 Task: Send an email with the signature Alan Parker with the subject 'Follow up on our last conversation' and the message 'Could you please clarify your request?' from softage.1@softage.net to softage.4@softage.net with an attached document Proposal.doc and move the email from Sent Items to the folder School
Action: Mouse moved to (113, 244)
Screenshot: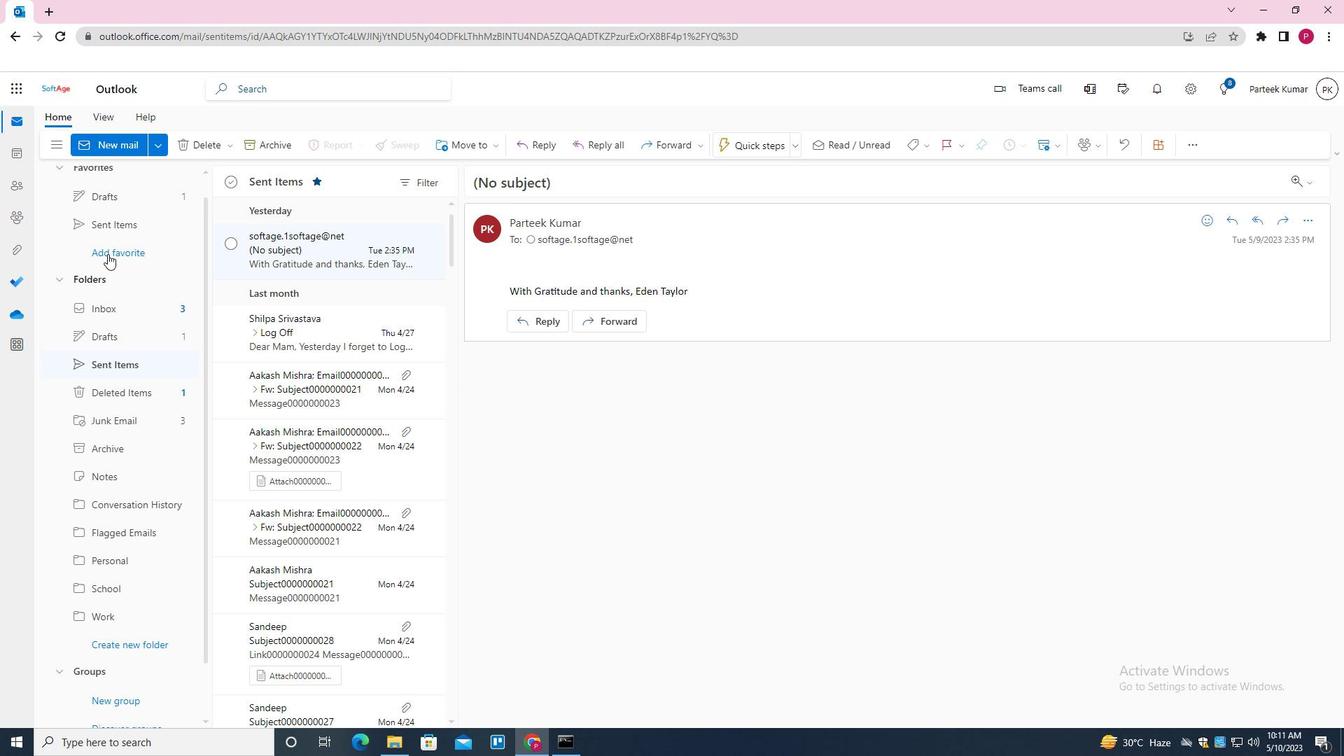 
Action: Mouse scrolled (113, 245) with delta (0, 0)
Screenshot: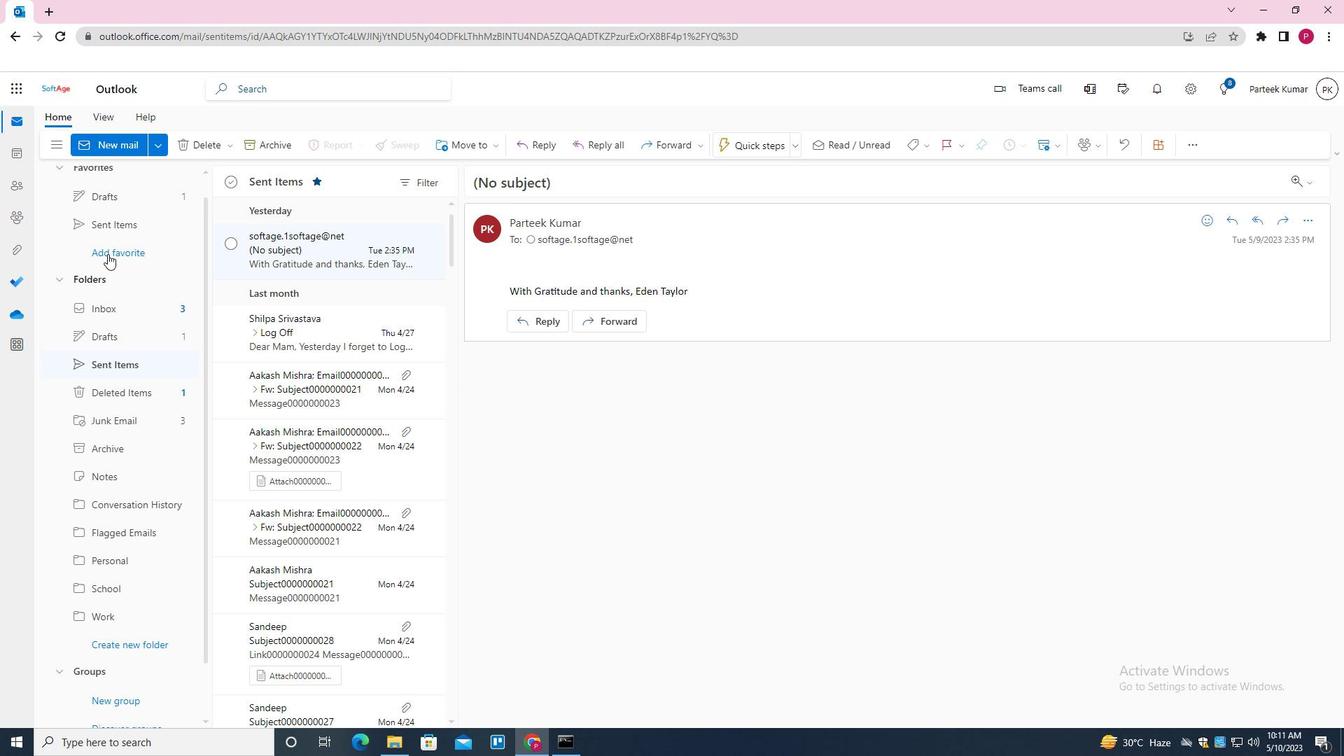 
Action: Mouse moved to (113, 242)
Screenshot: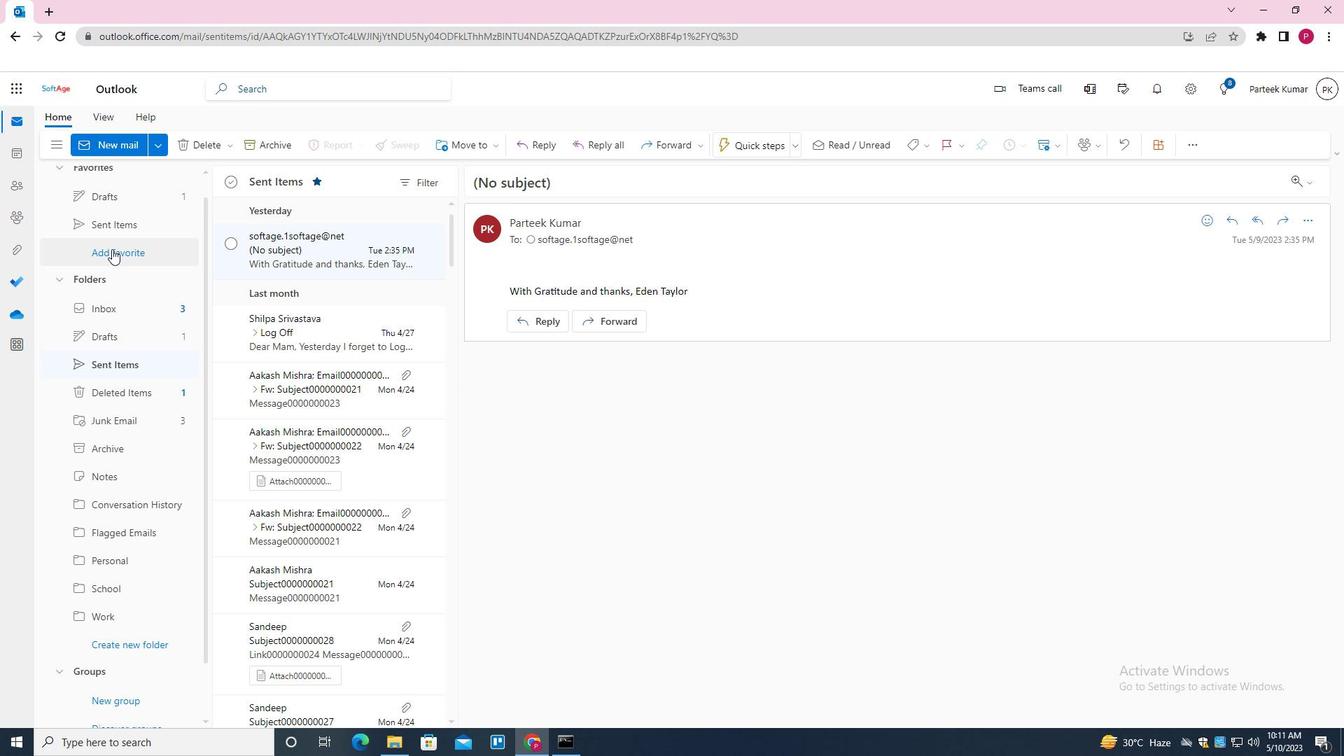 
Action: Mouse scrolled (113, 243) with delta (0, 0)
Screenshot: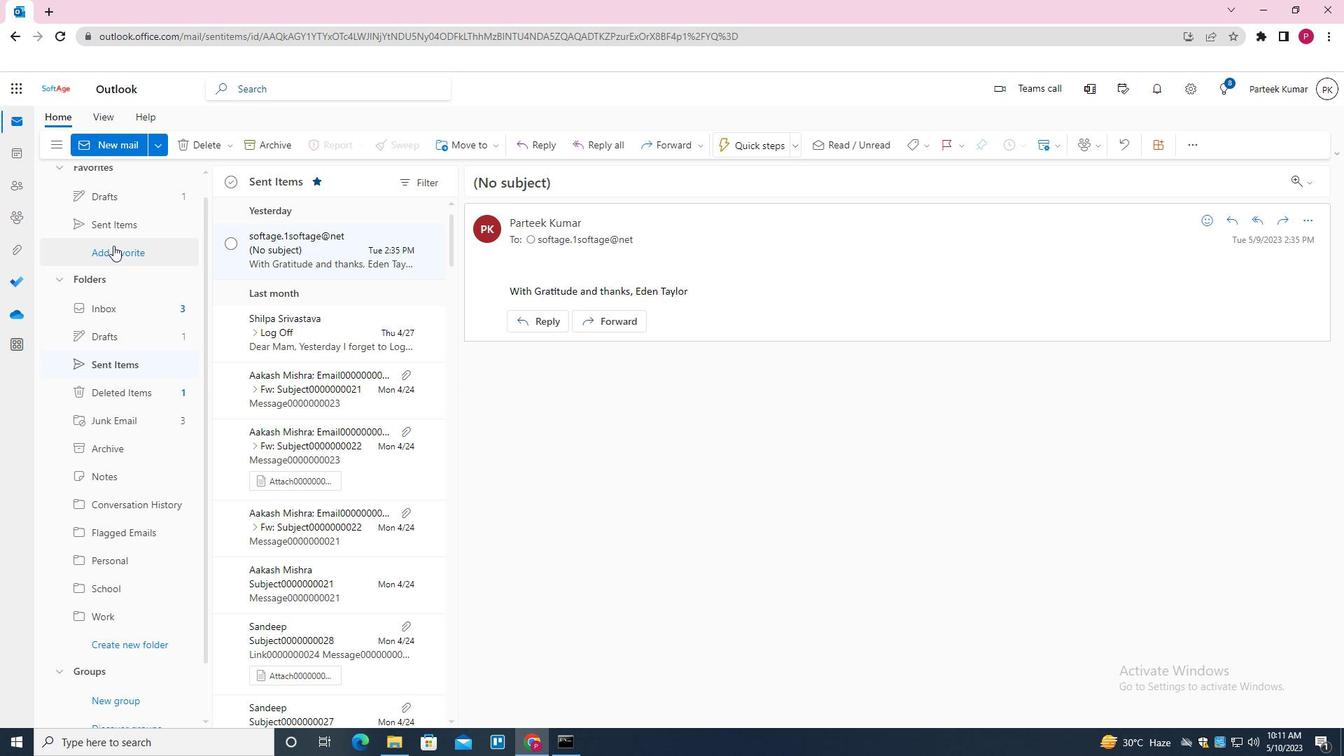
Action: Mouse scrolled (113, 243) with delta (0, 0)
Screenshot: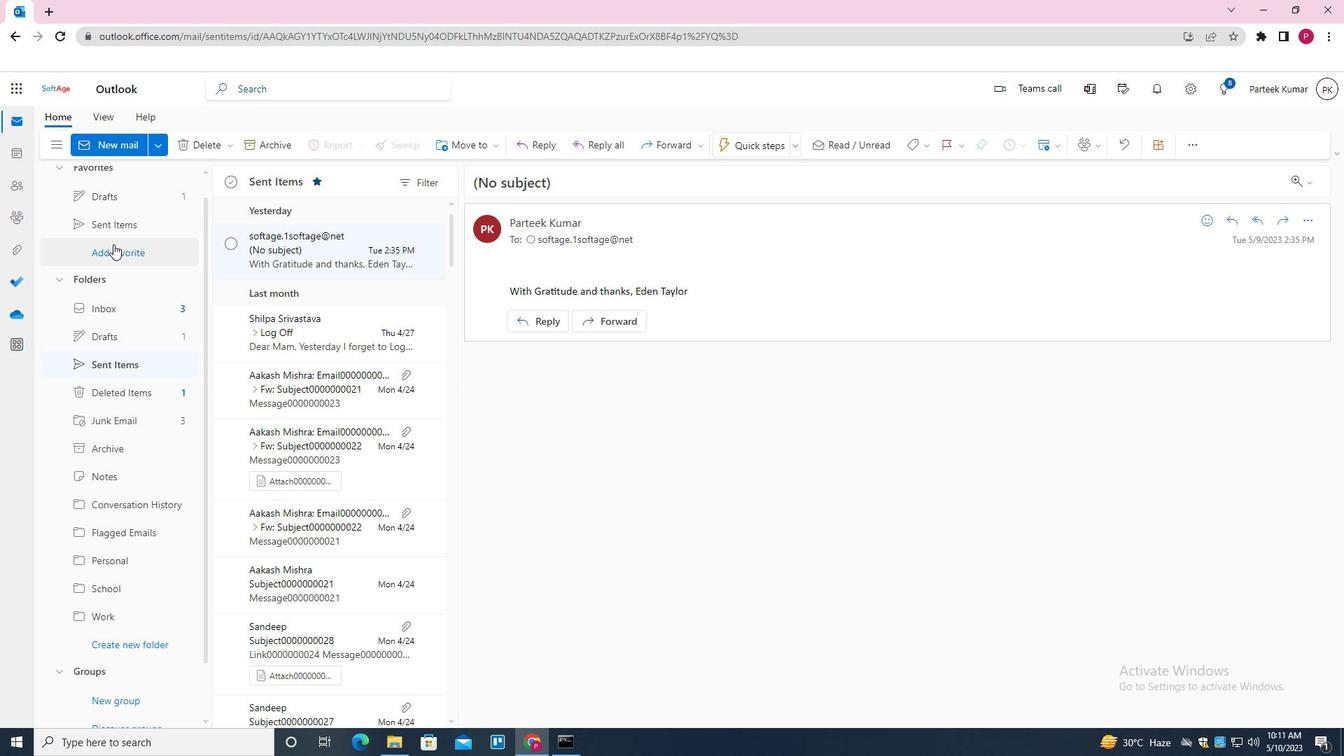 
Action: Mouse scrolled (113, 243) with delta (0, 0)
Screenshot: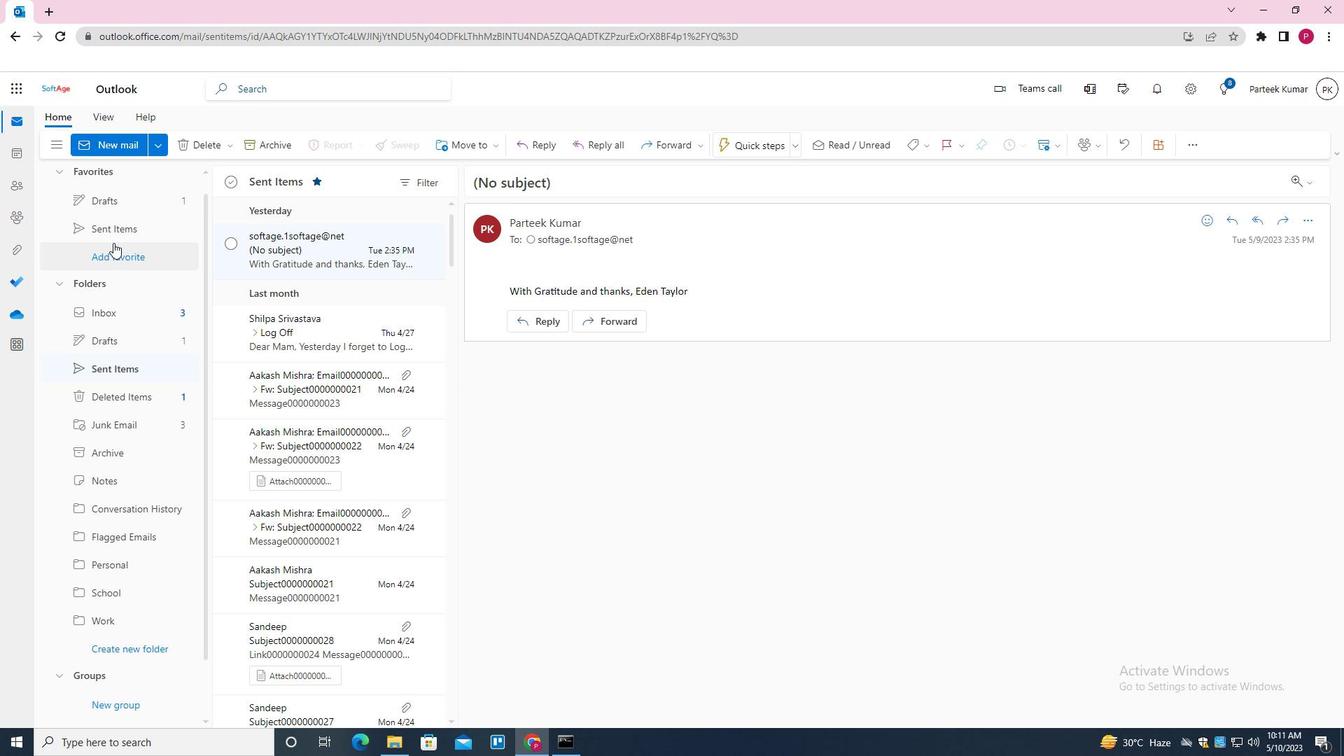 
Action: Mouse scrolled (113, 243) with delta (0, 0)
Screenshot: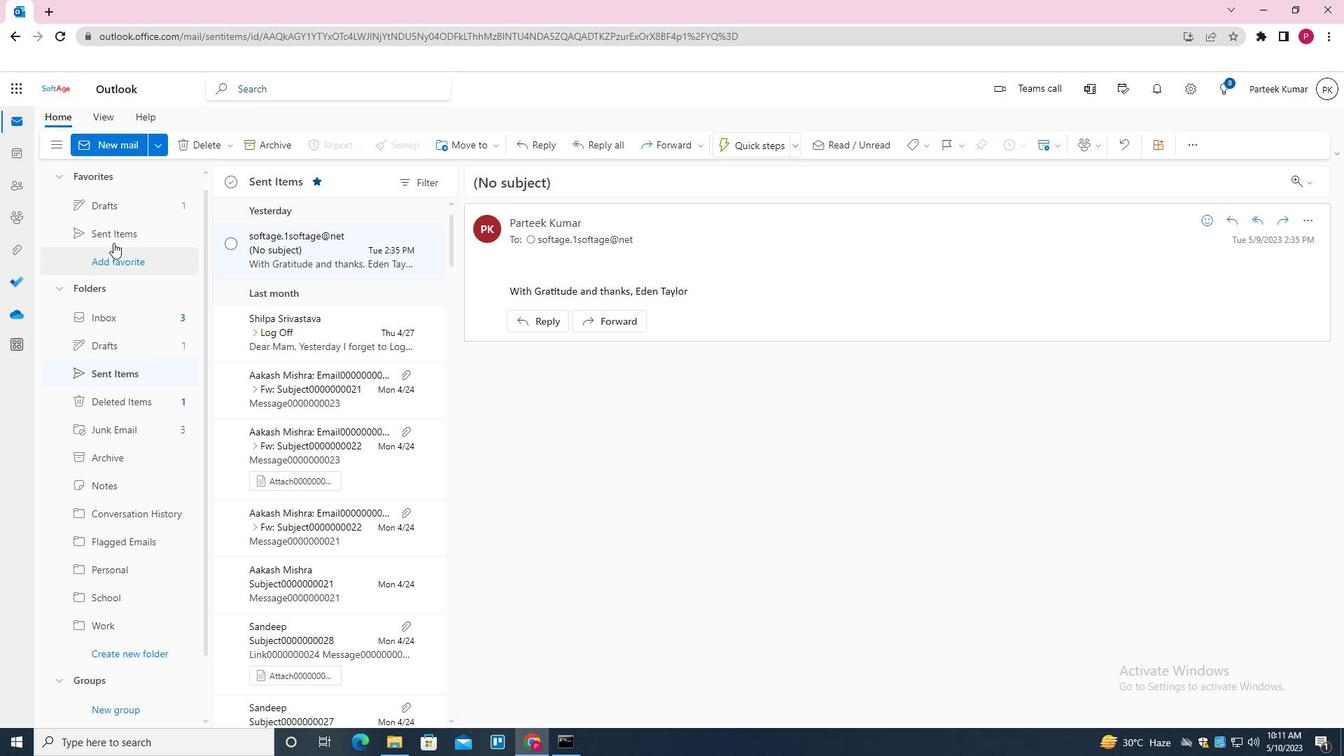 
Action: Mouse moved to (118, 151)
Screenshot: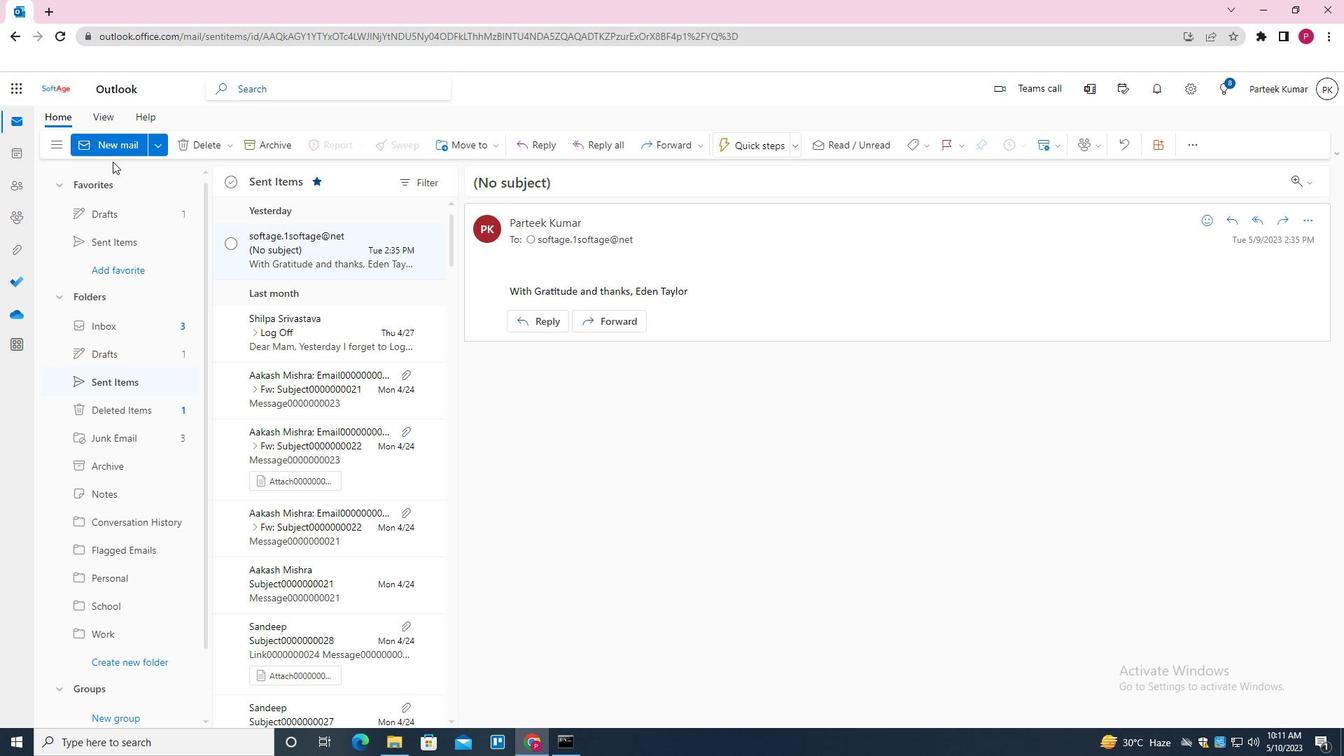 
Action: Mouse pressed left at (118, 151)
Screenshot: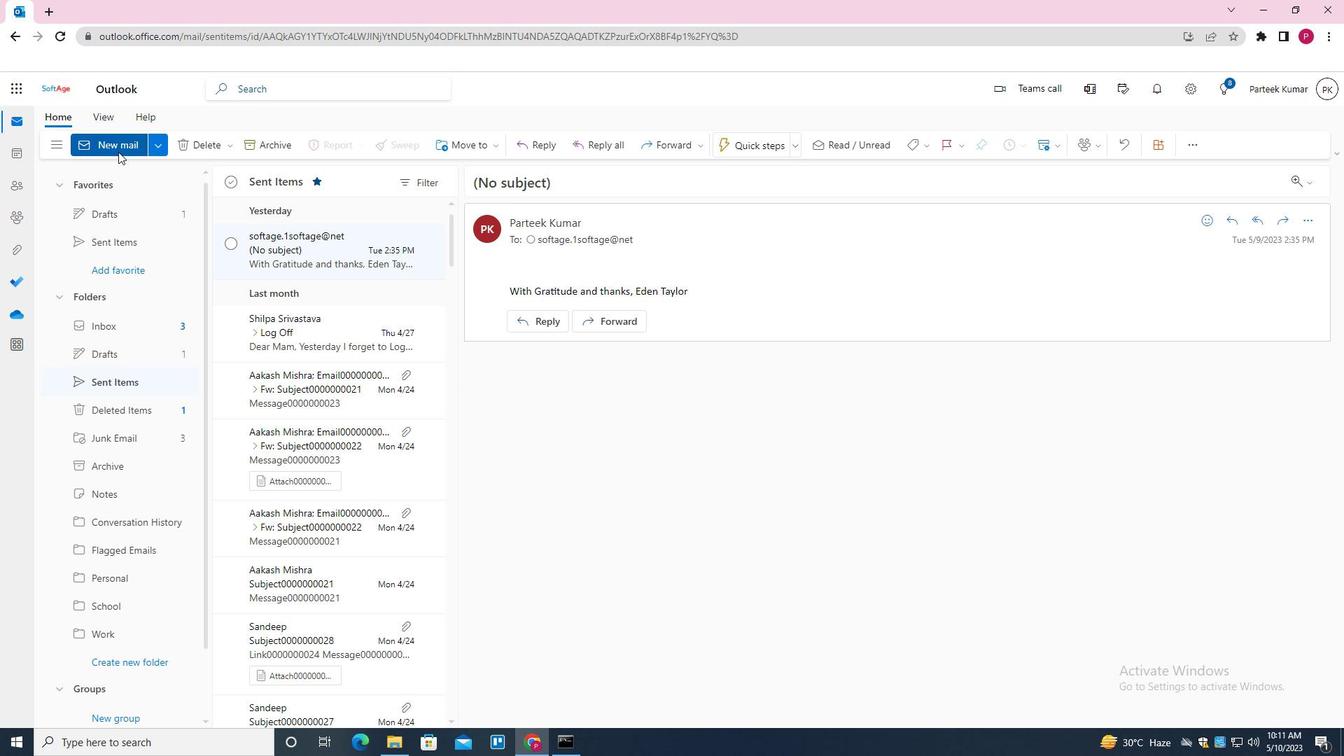 
Action: Mouse moved to (551, 344)
Screenshot: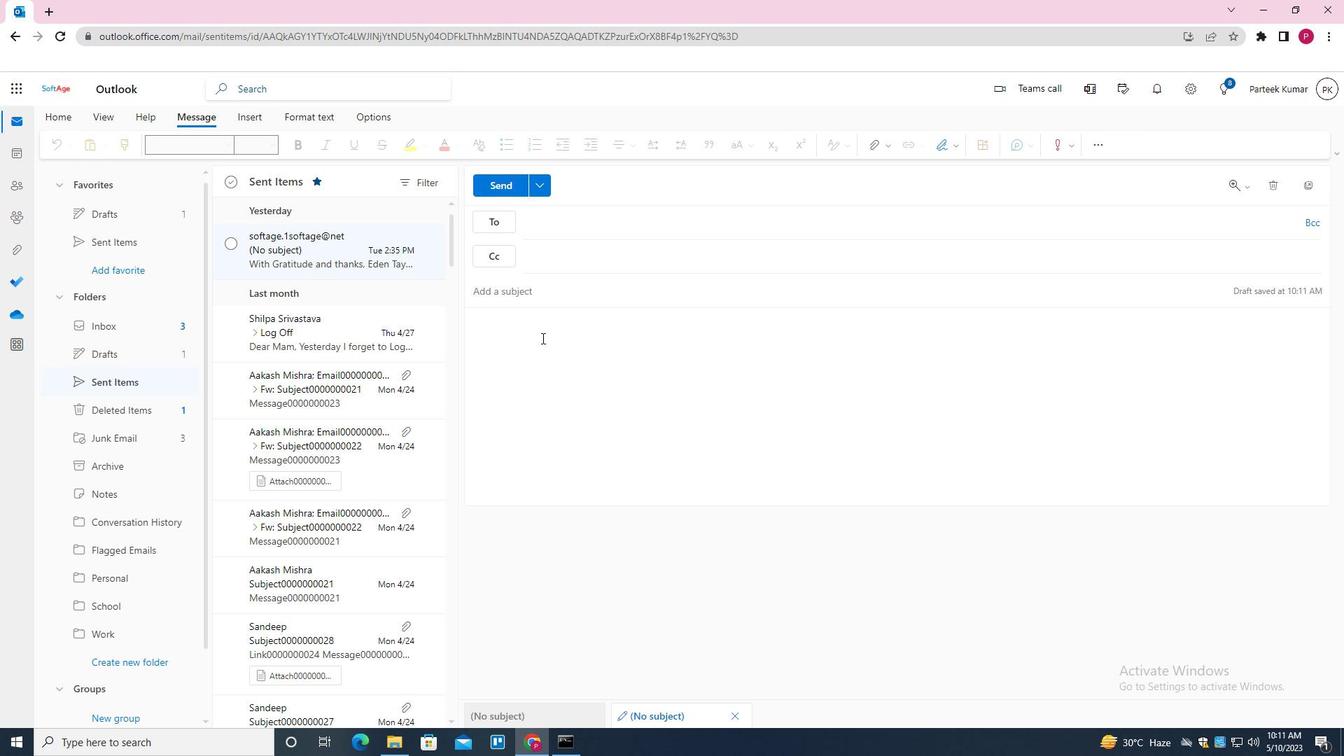 
Action: Mouse pressed left at (551, 344)
Screenshot: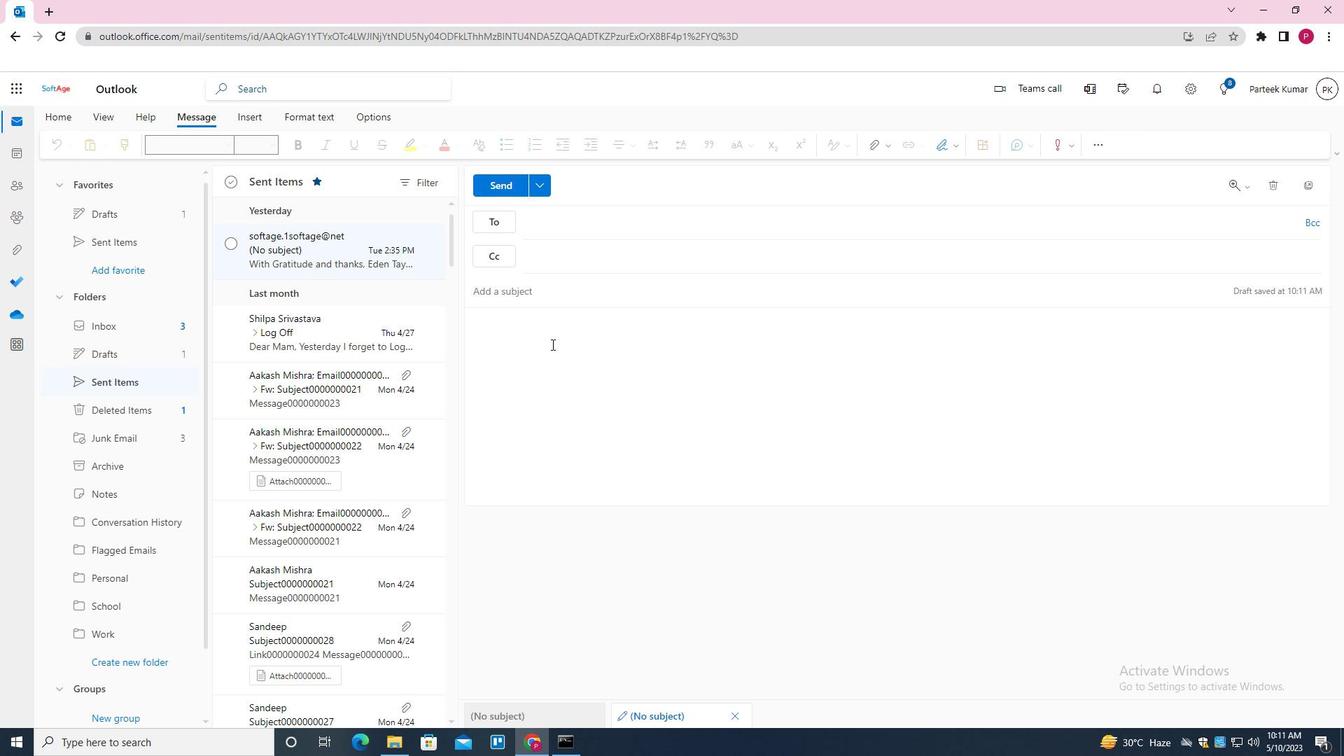 
Action: Mouse moved to (954, 142)
Screenshot: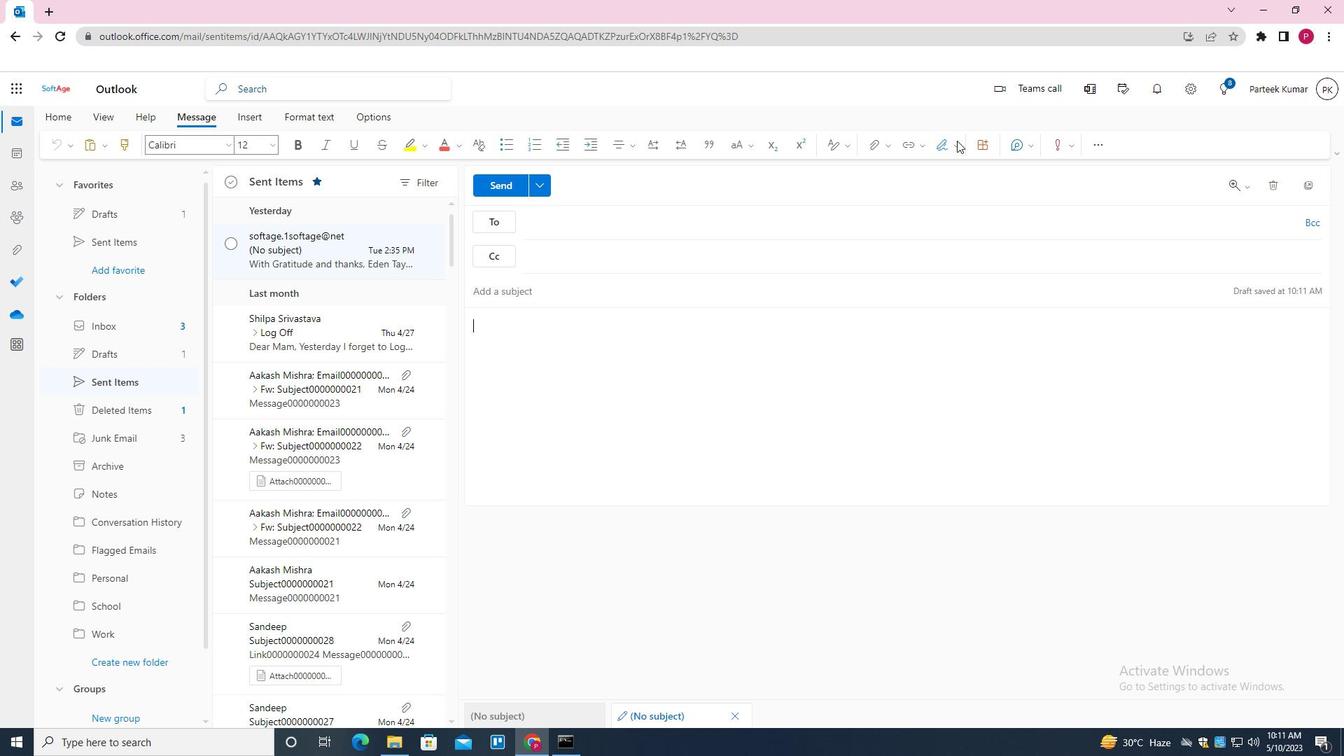 
Action: Mouse pressed left at (954, 142)
Screenshot: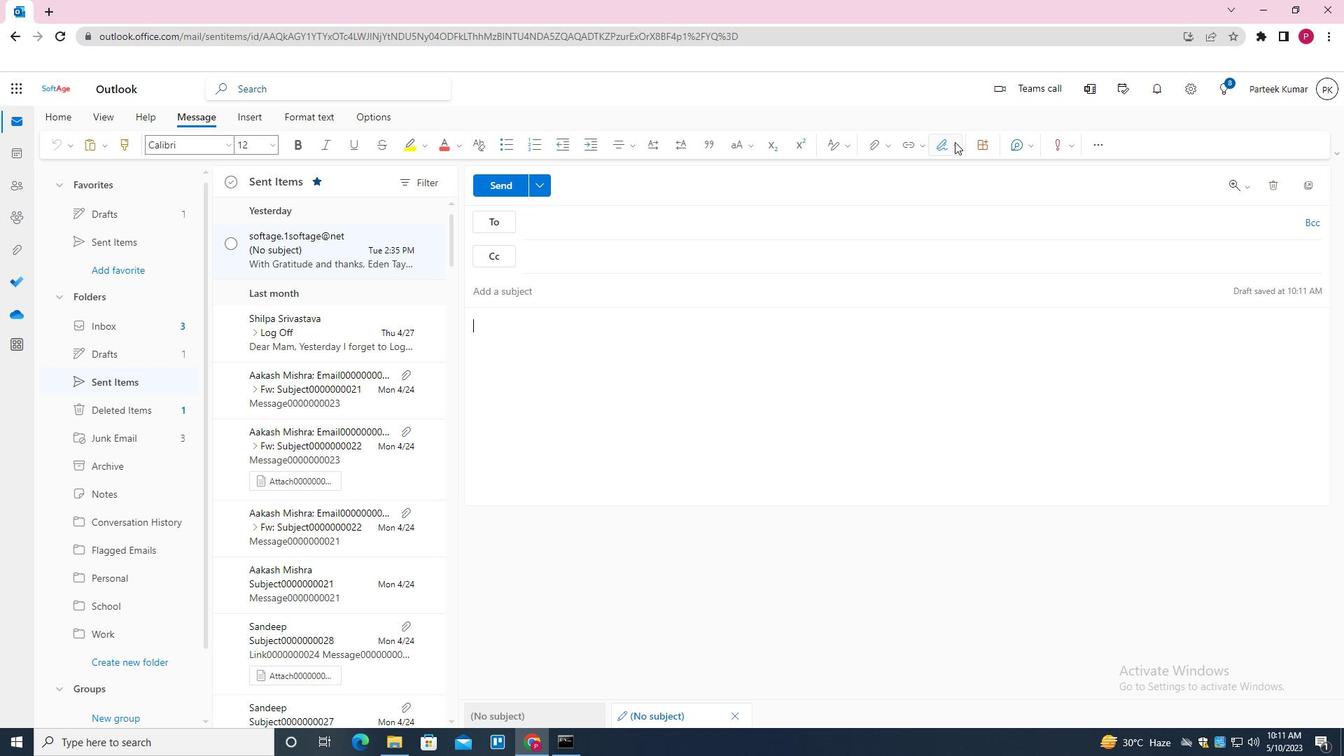 
Action: Mouse moved to (919, 230)
Screenshot: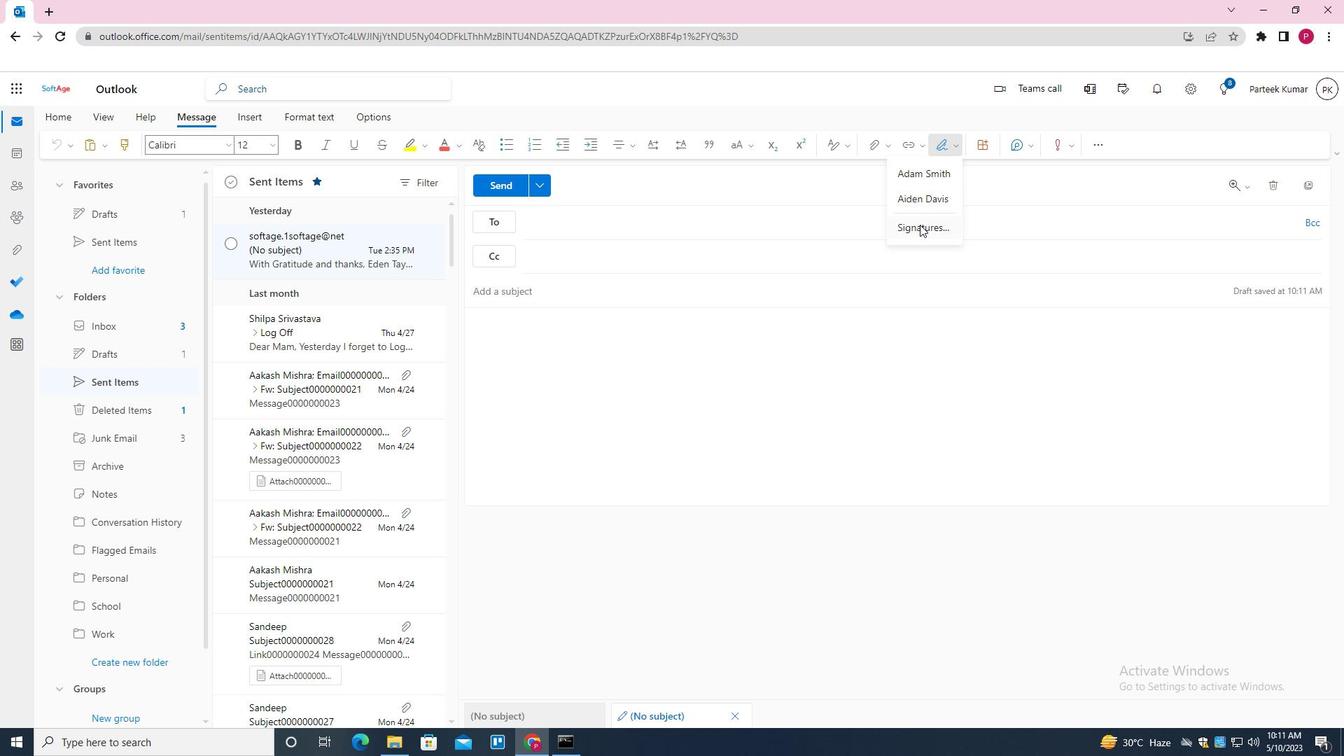 
Action: Mouse pressed left at (919, 230)
Screenshot: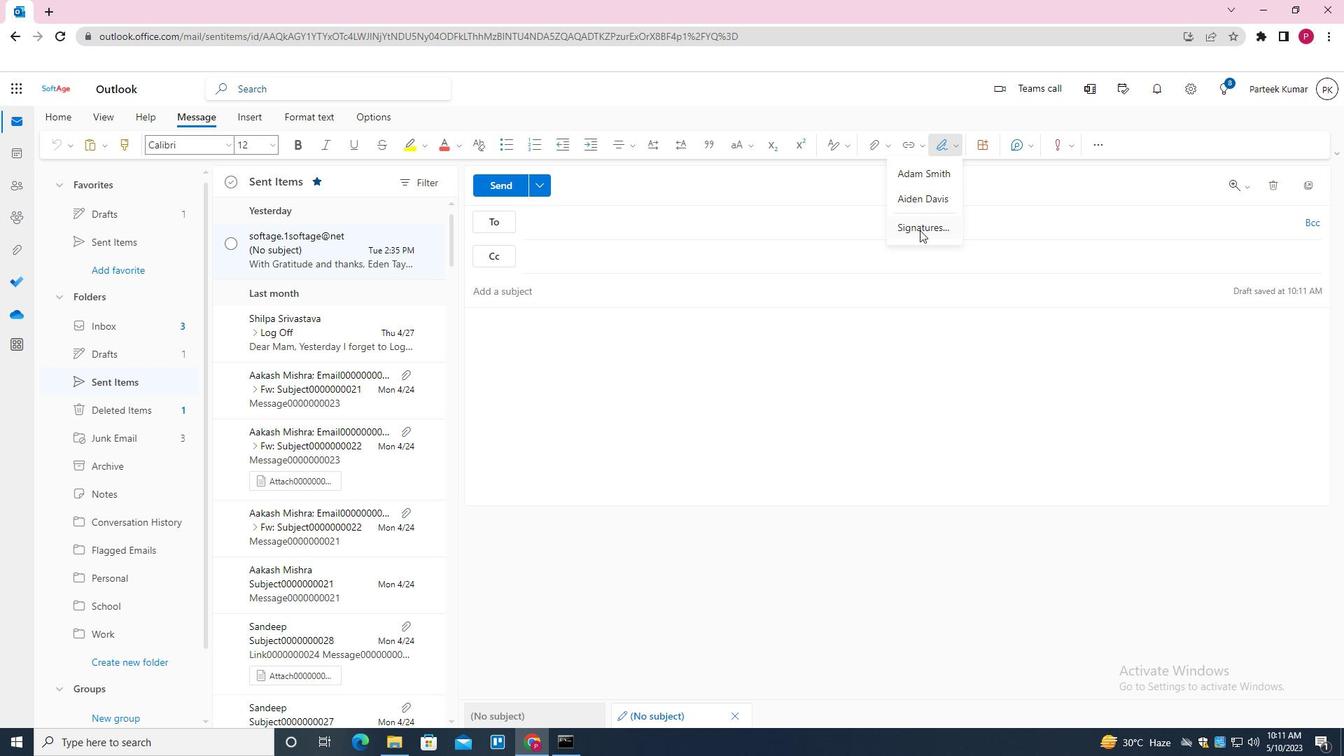 
Action: Mouse moved to (592, 229)
Screenshot: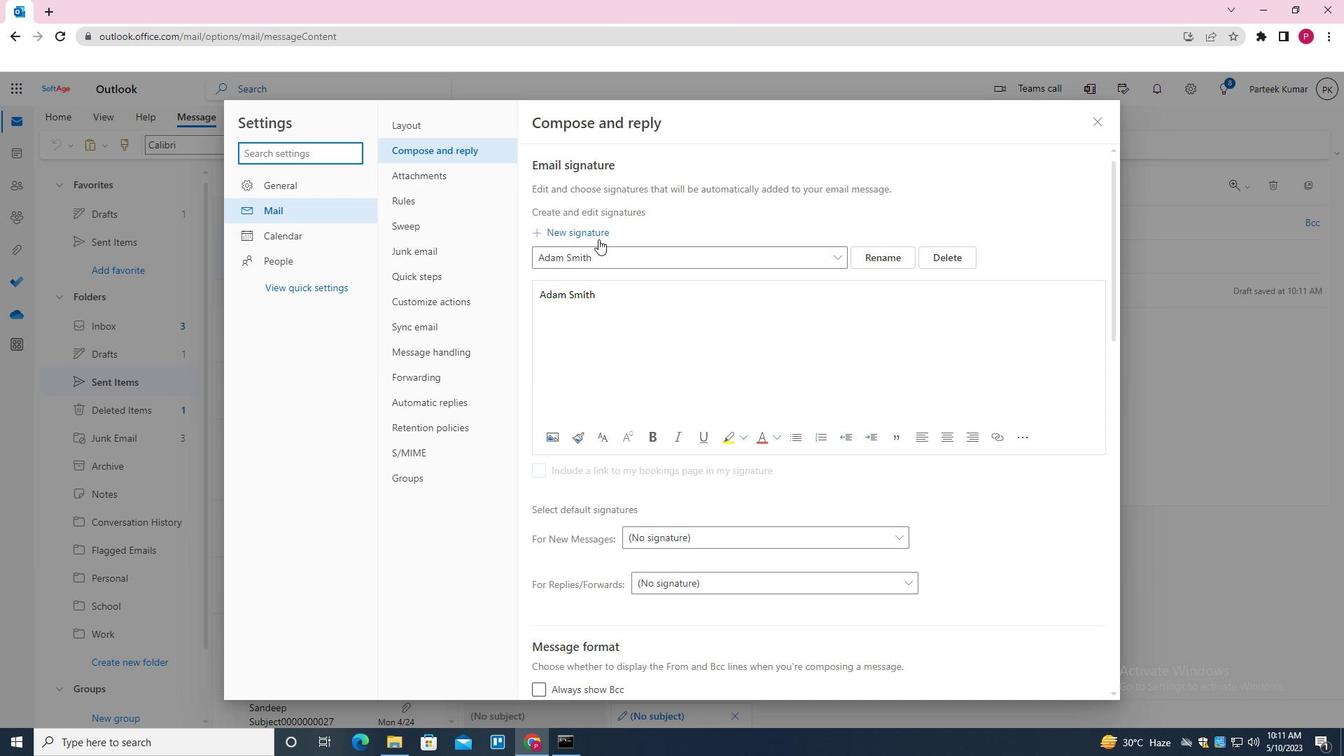 
Action: Mouse pressed left at (592, 229)
Screenshot: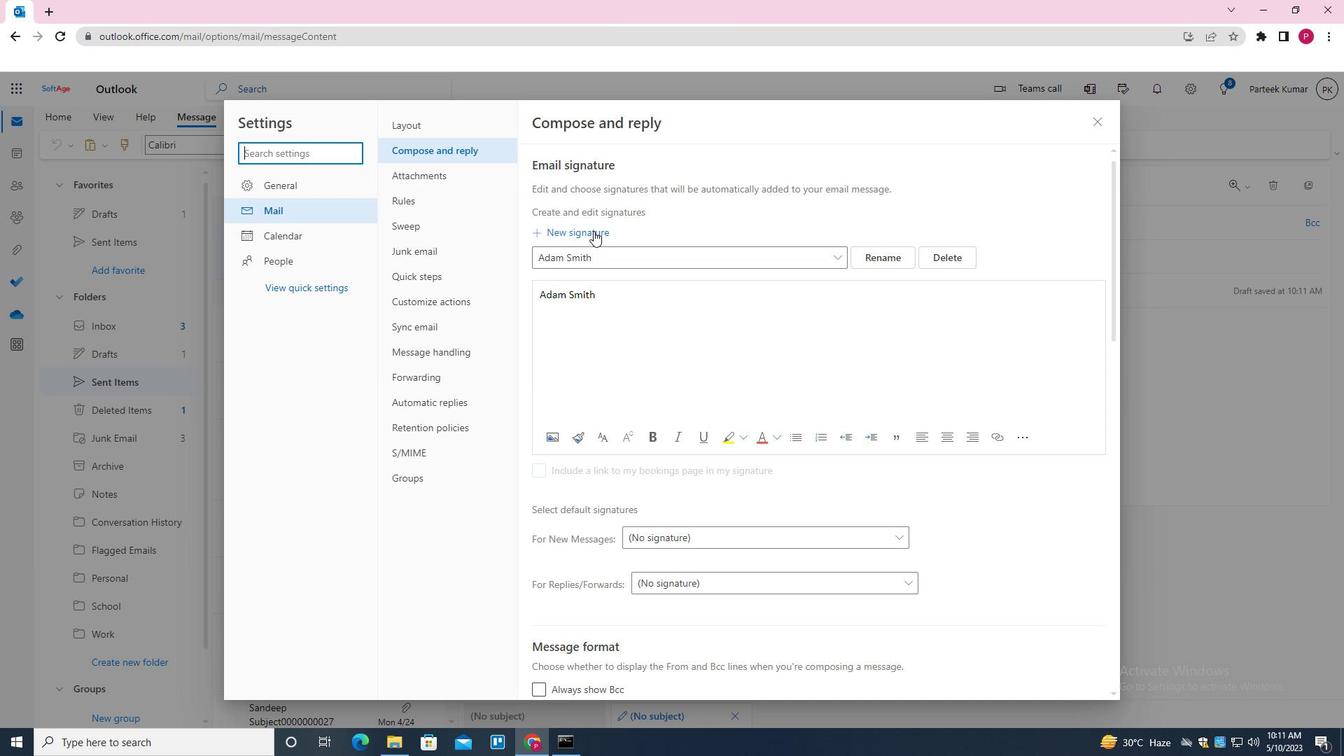 
Action: Mouse moved to (603, 253)
Screenshot: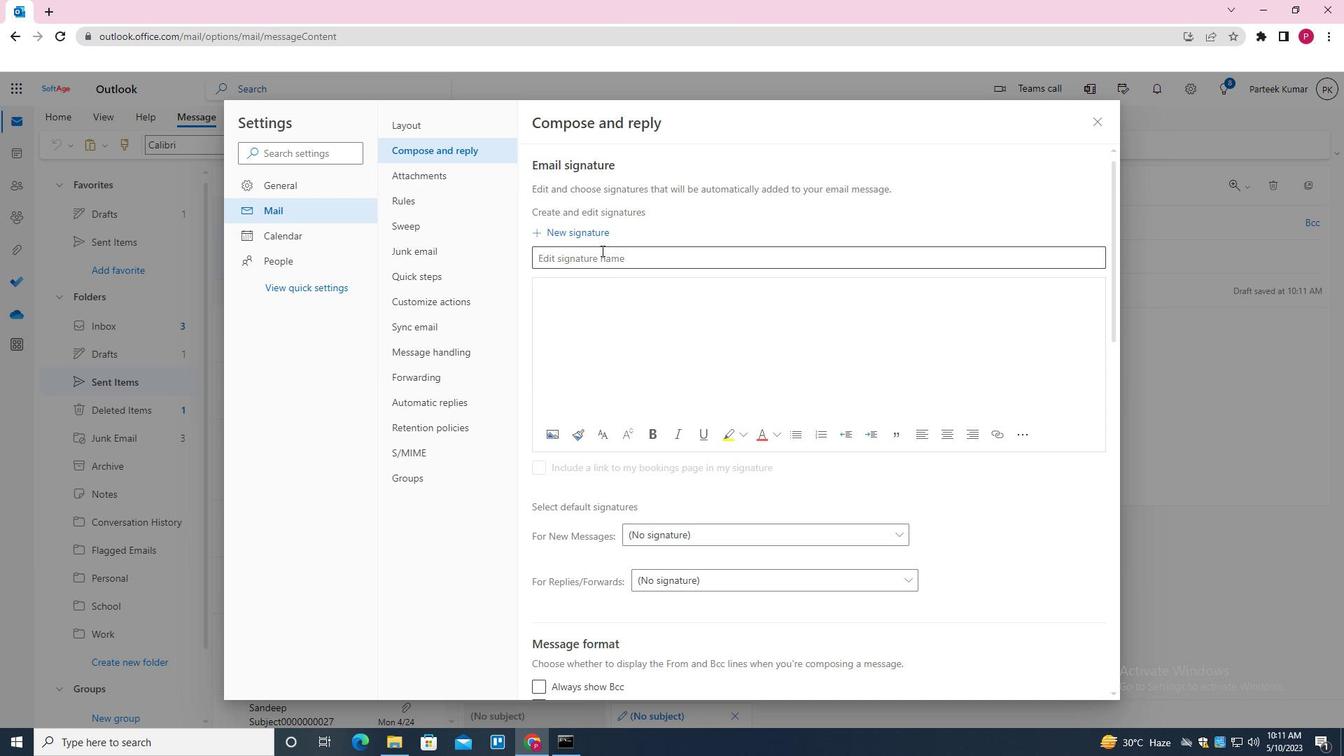 
Action: Mouse pressed left at (603, 253)
Screenshot: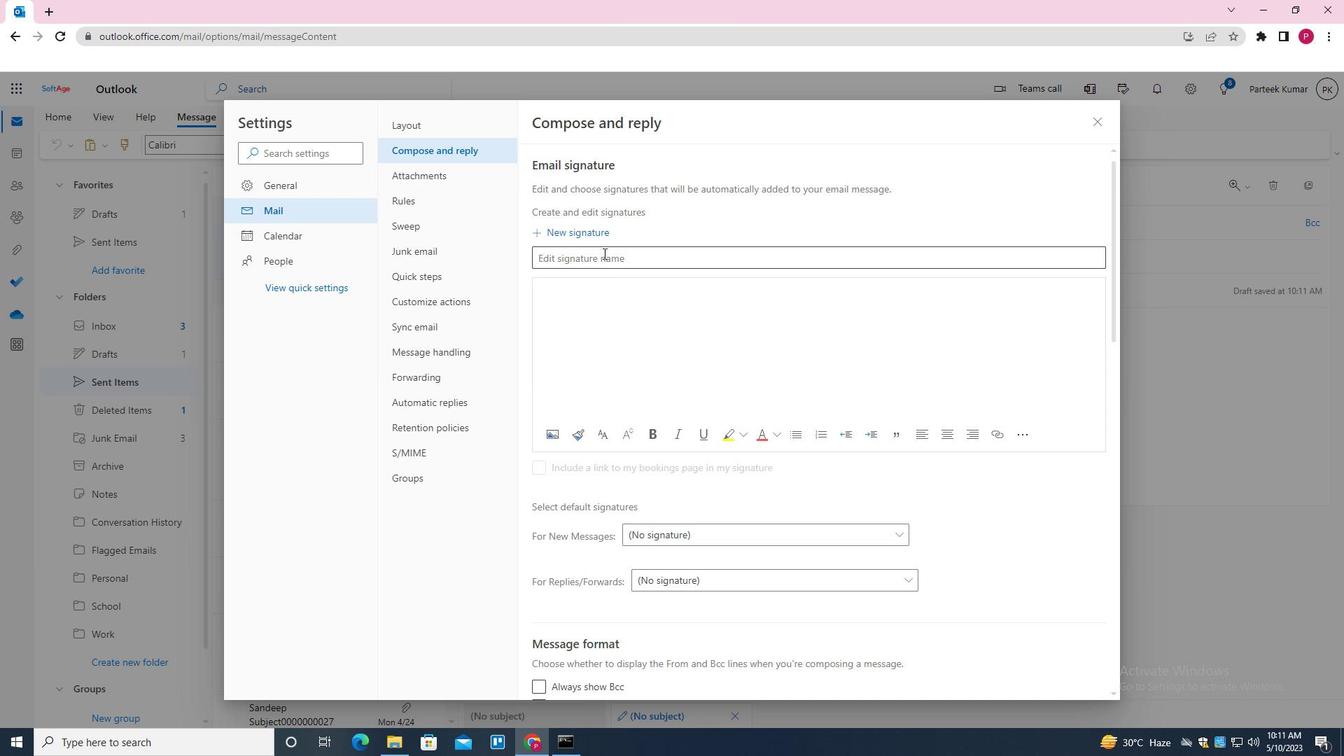 
Action: Key pressed <Key.shift>ALAN<Key.space><Key.shift>PARKER
Screenshot: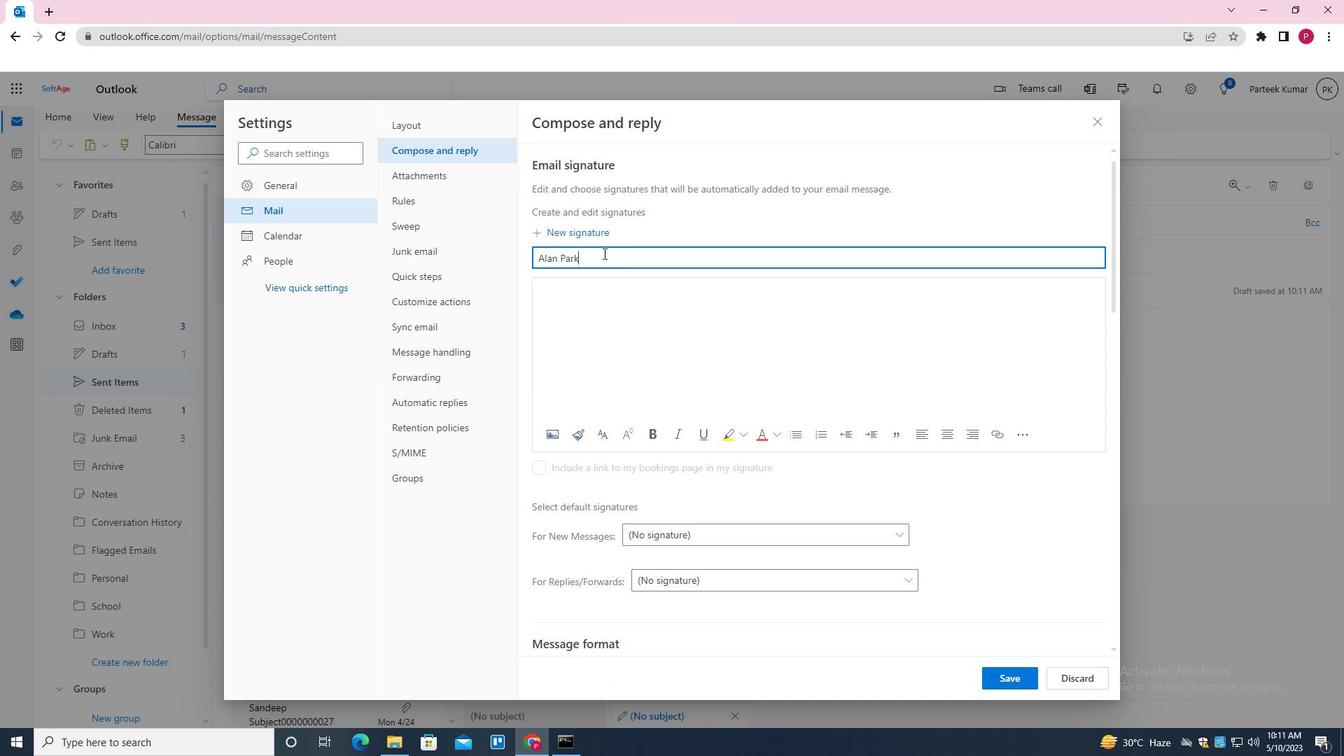 
Action: Mouse moved to (616, 291)
Screenshot: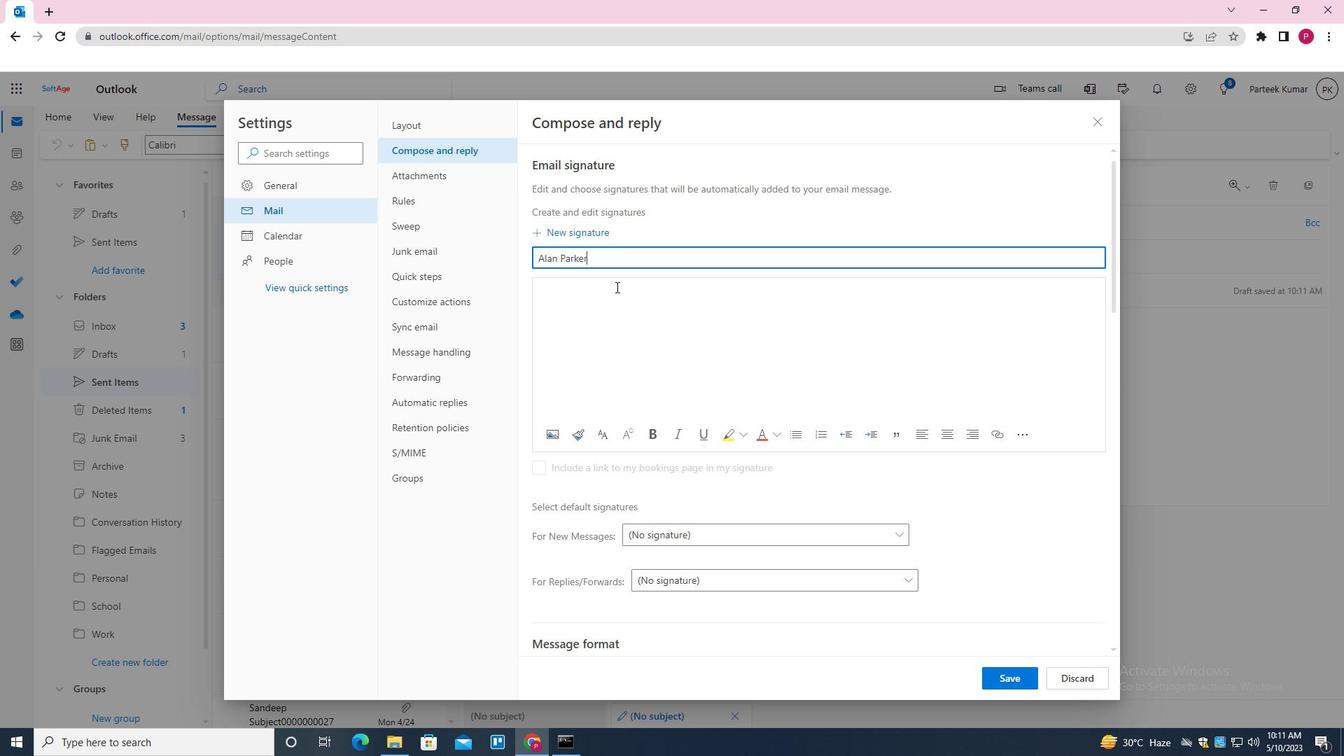 
Action: Mouse pressed left at (616, 291)
Screenshot: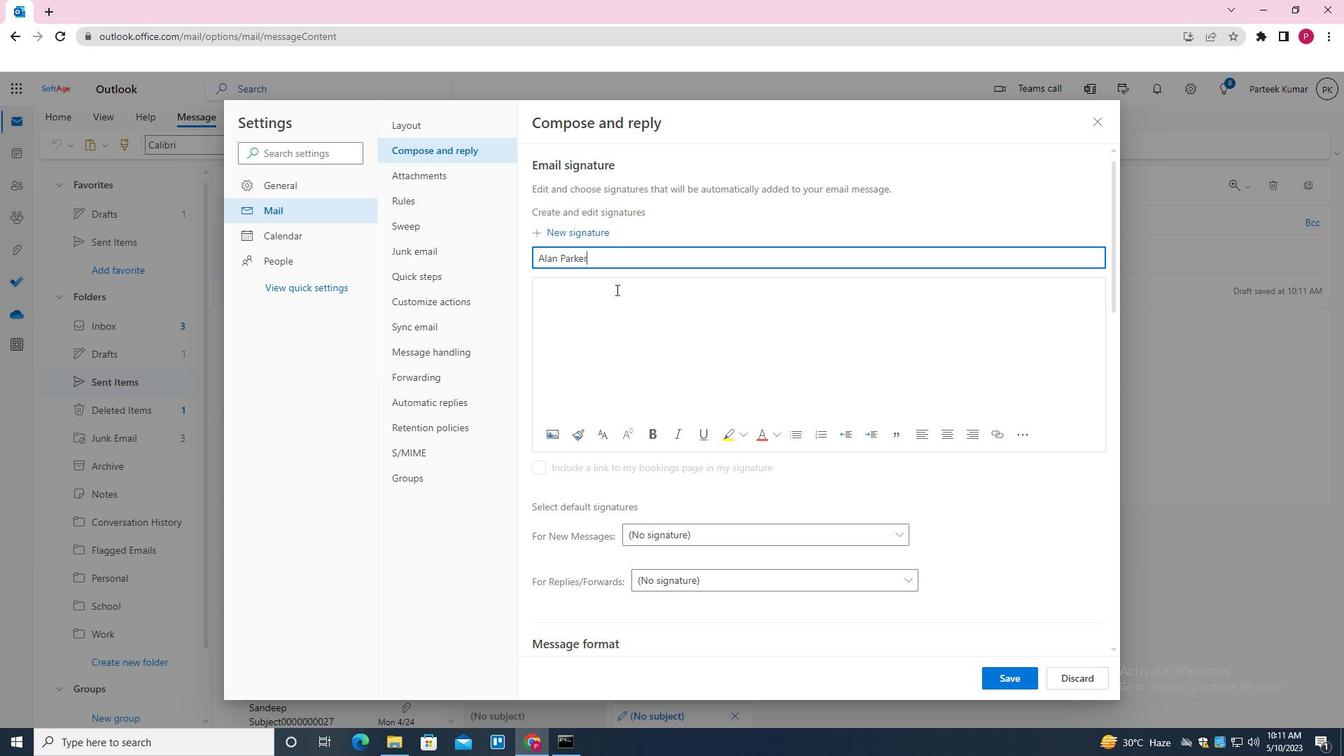 
Action: Key pressed <Key.shift>ALAN<Key.space><Key.shift>PARKER
Screenshot: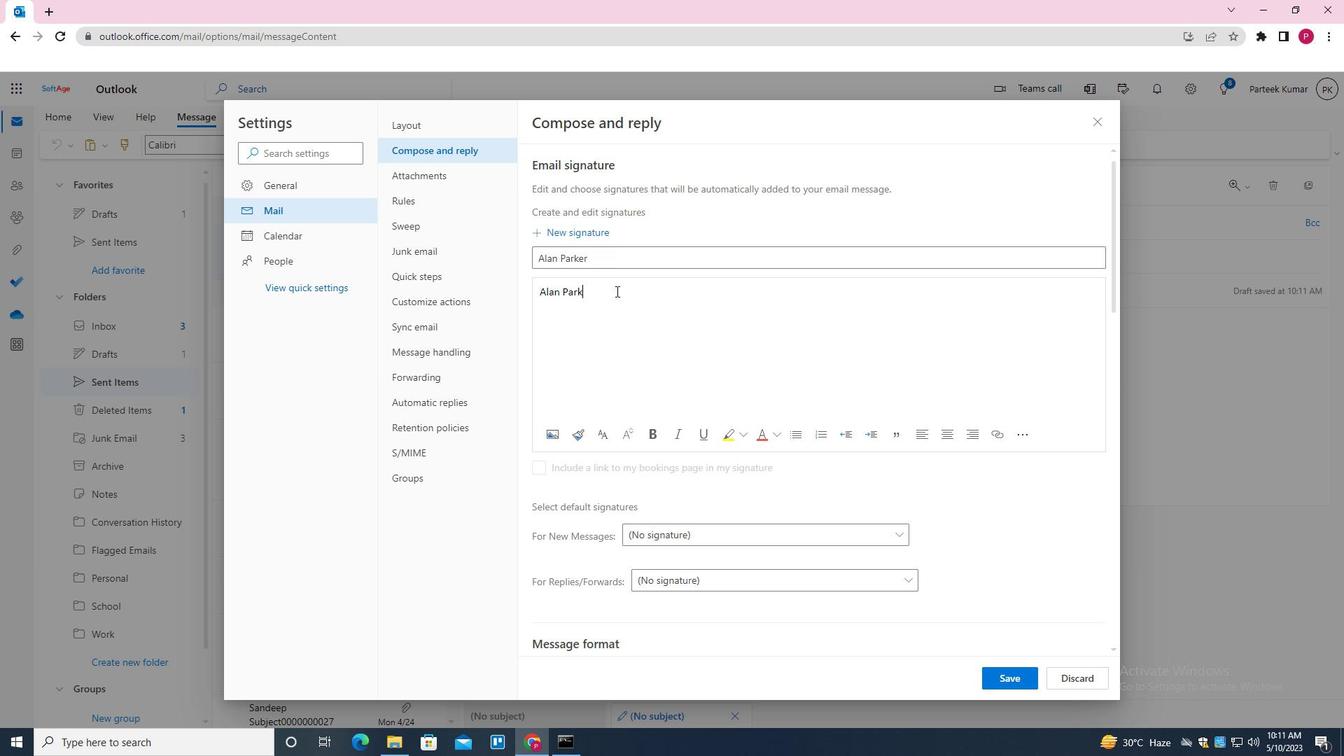 
Action: Mouse moved to (1005, 677)
Screenshot: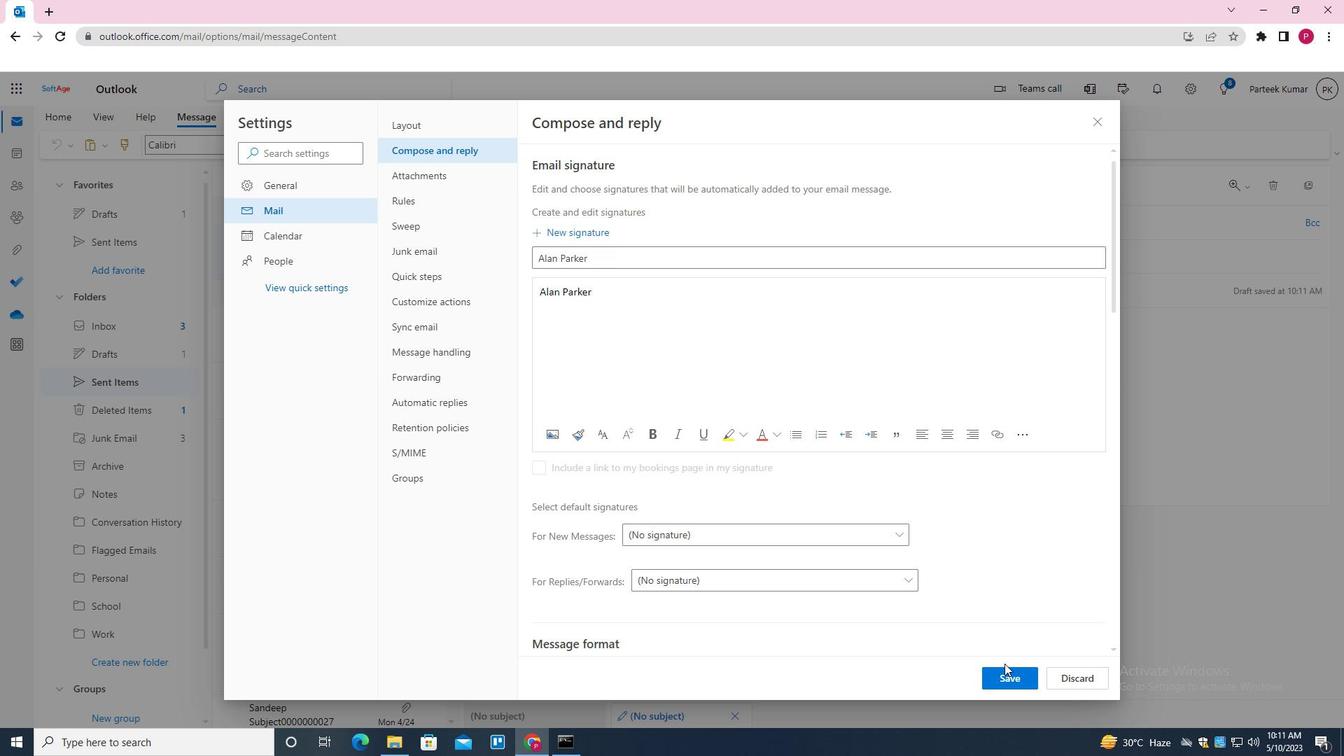 
Action: Mouse pressed left at (1005, 677)
Screenshot: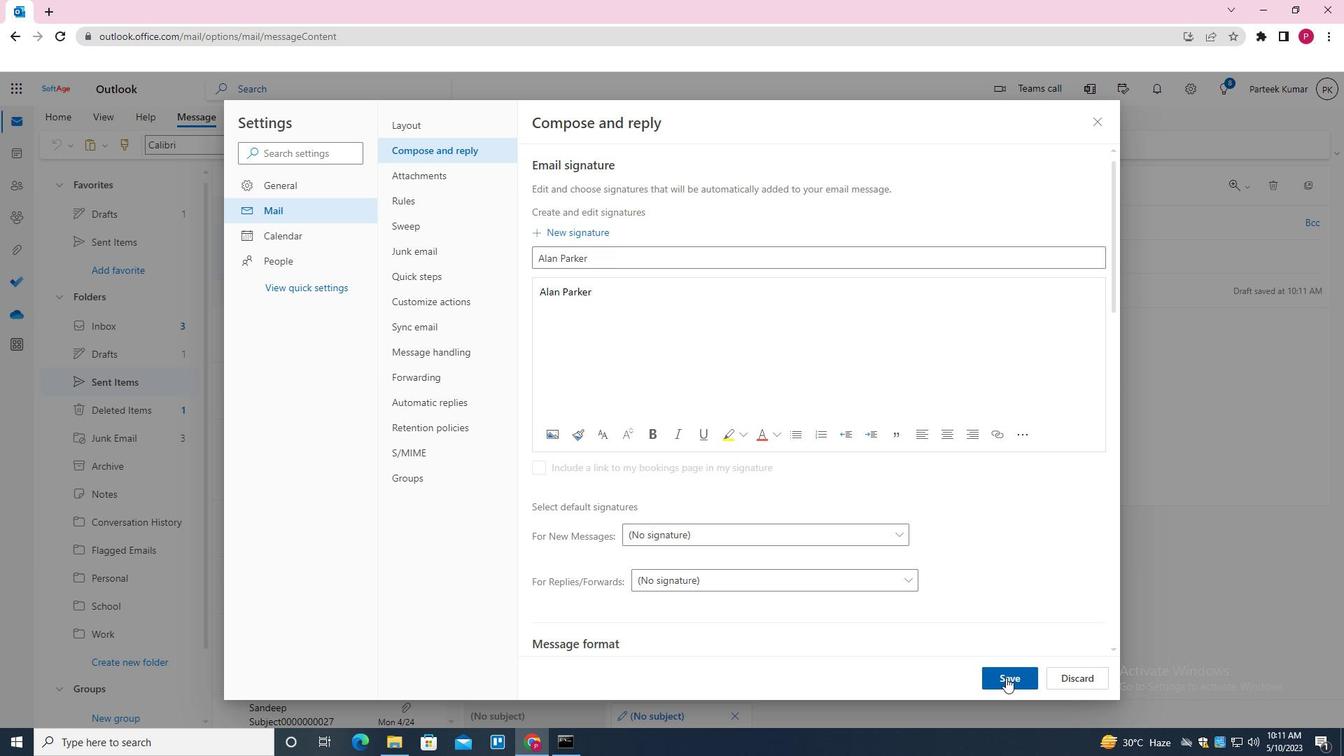 
Action: Mouse moved to (1098, 125)
Screenshot: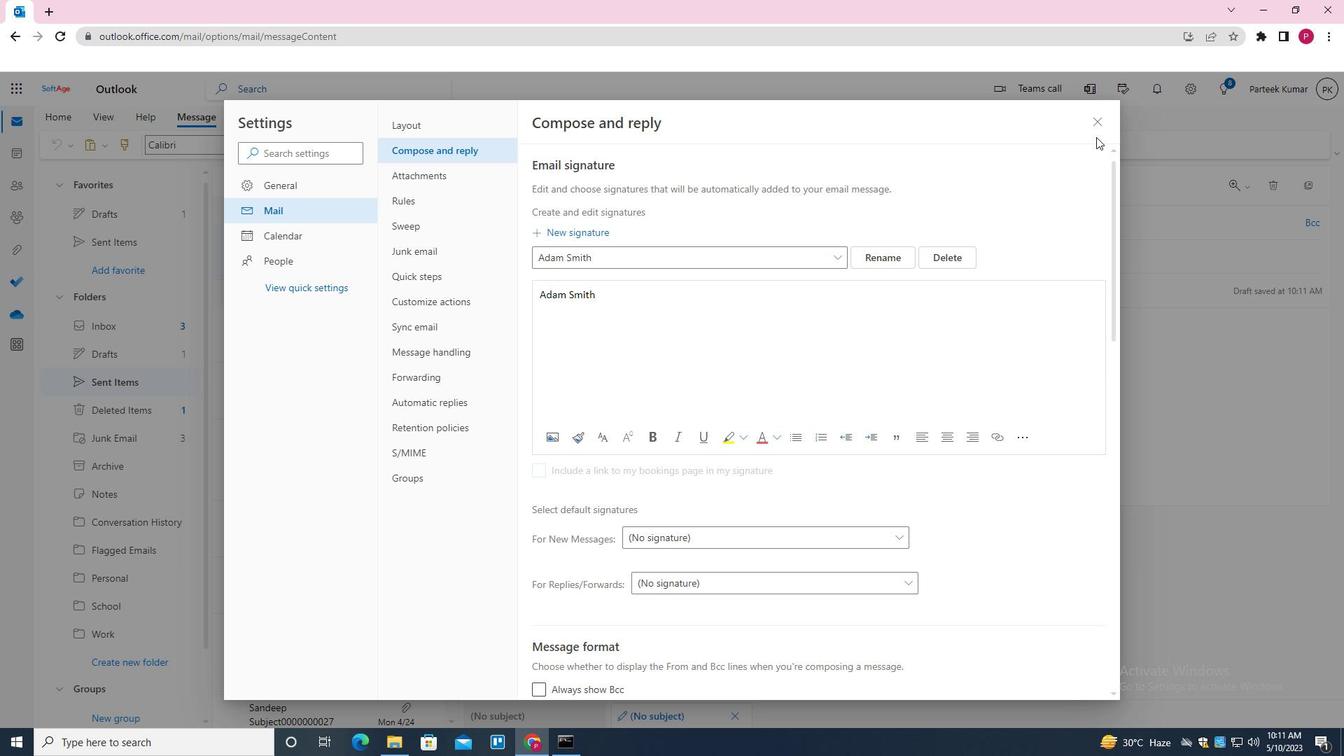 
Action: Mouse pressed left at (1098, 125)
Screenshot: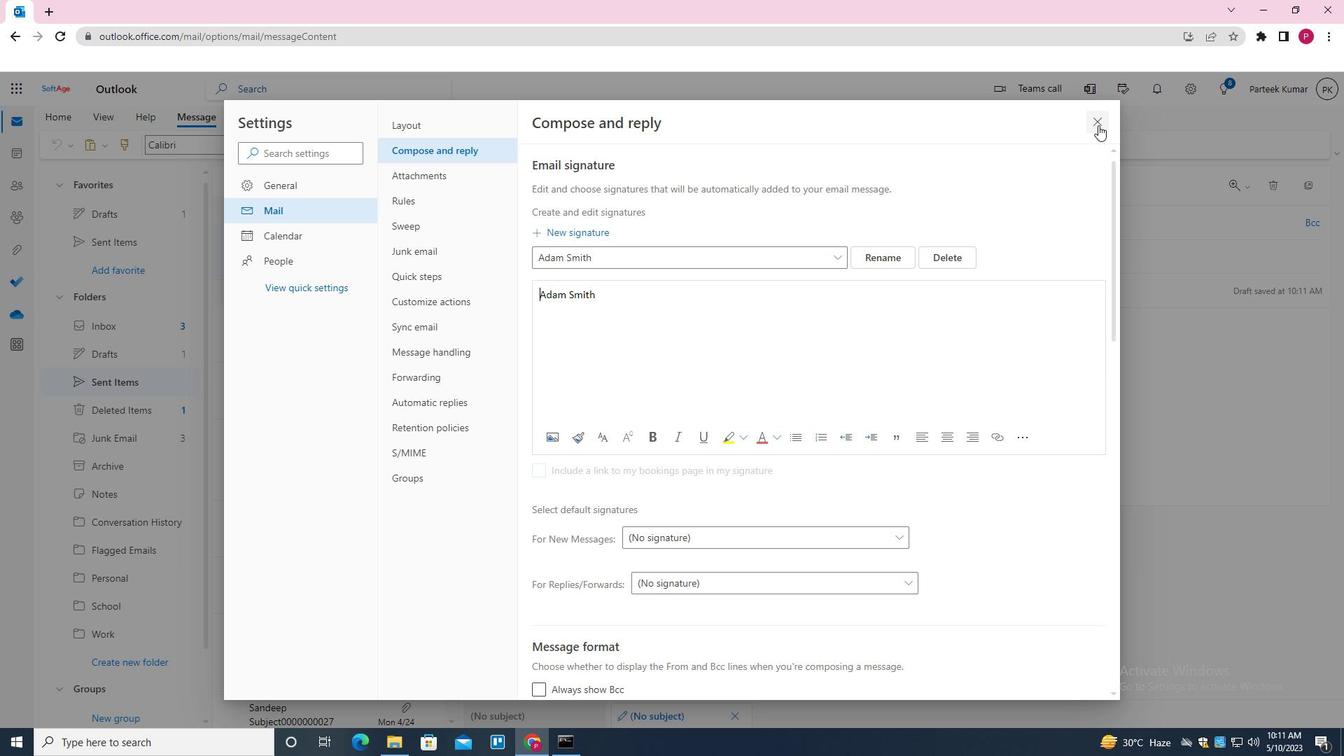 
Action: Mouse moved to (693, 364)
Screenshot: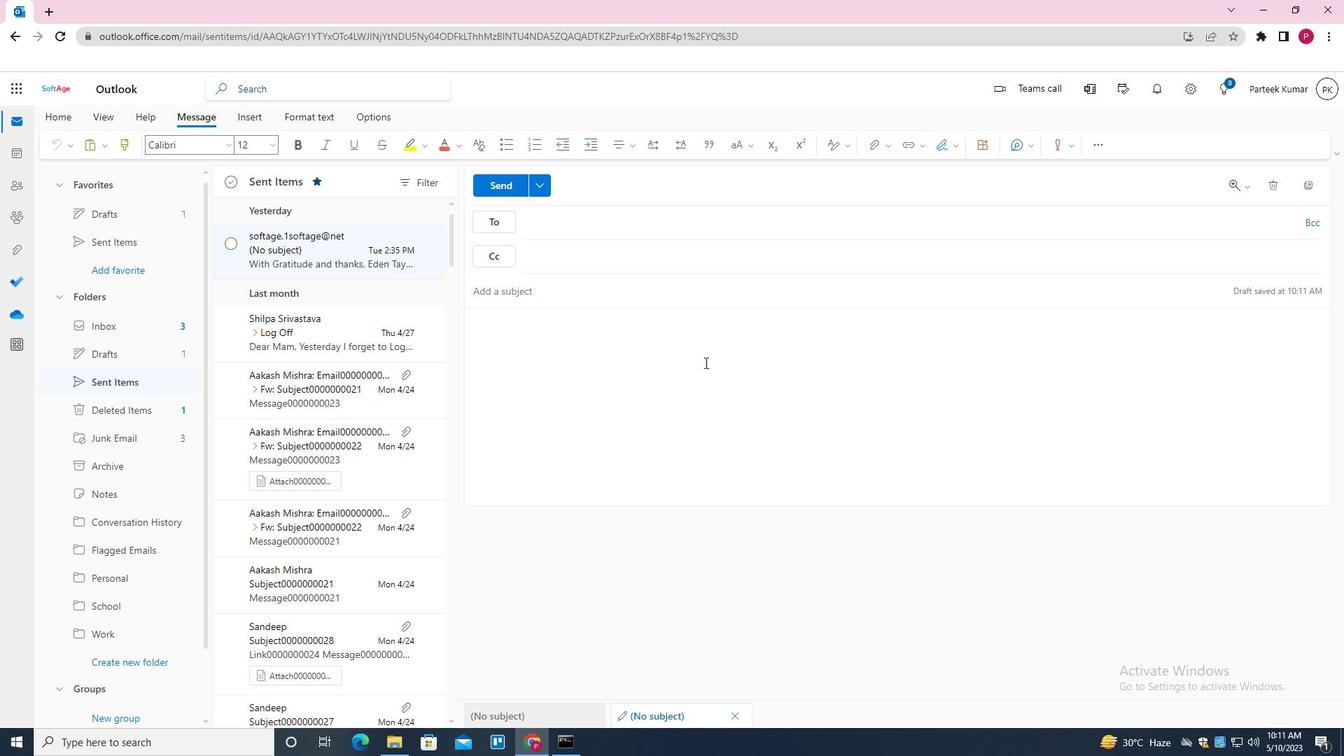 
Action: Mouse pressed left at (693, 364)
Screenshot: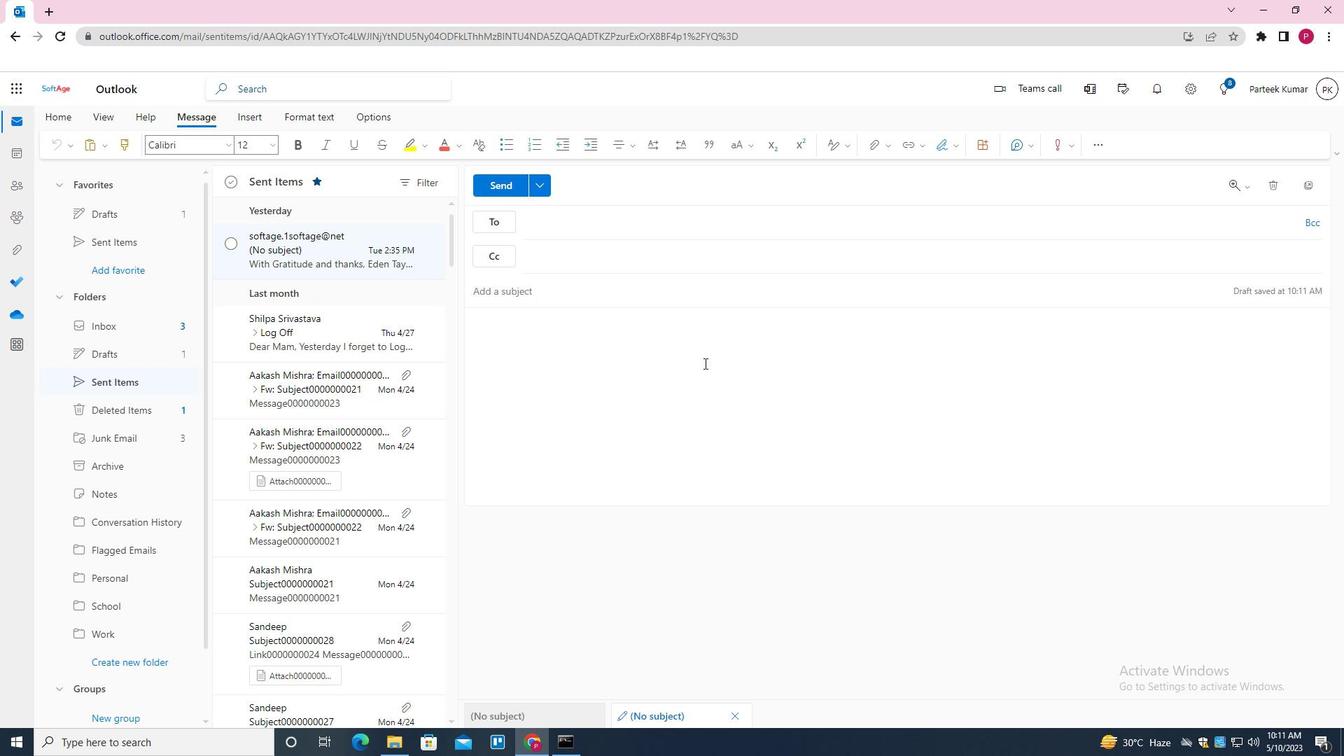 
Action: Mouse moved to (957, 144)
Screenshot: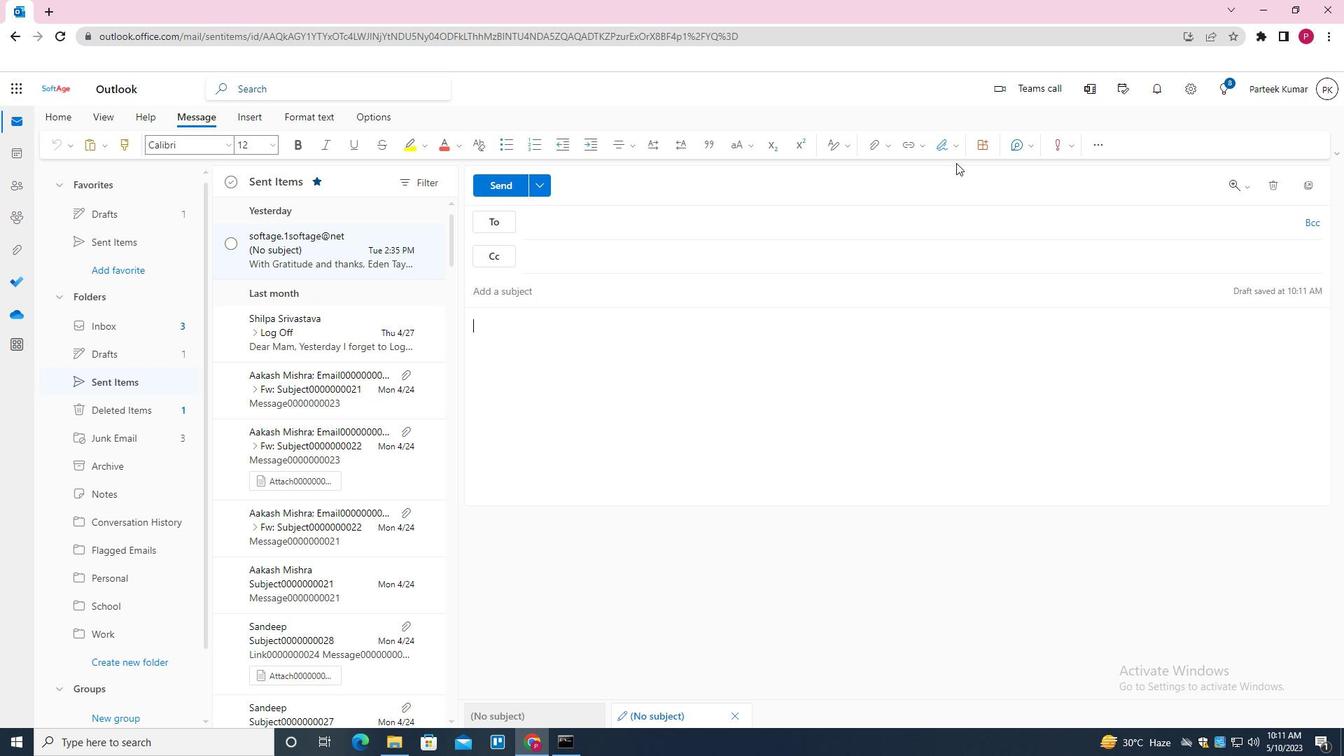 
Action: Mouse pressed left at (957, 144)
Screenshot: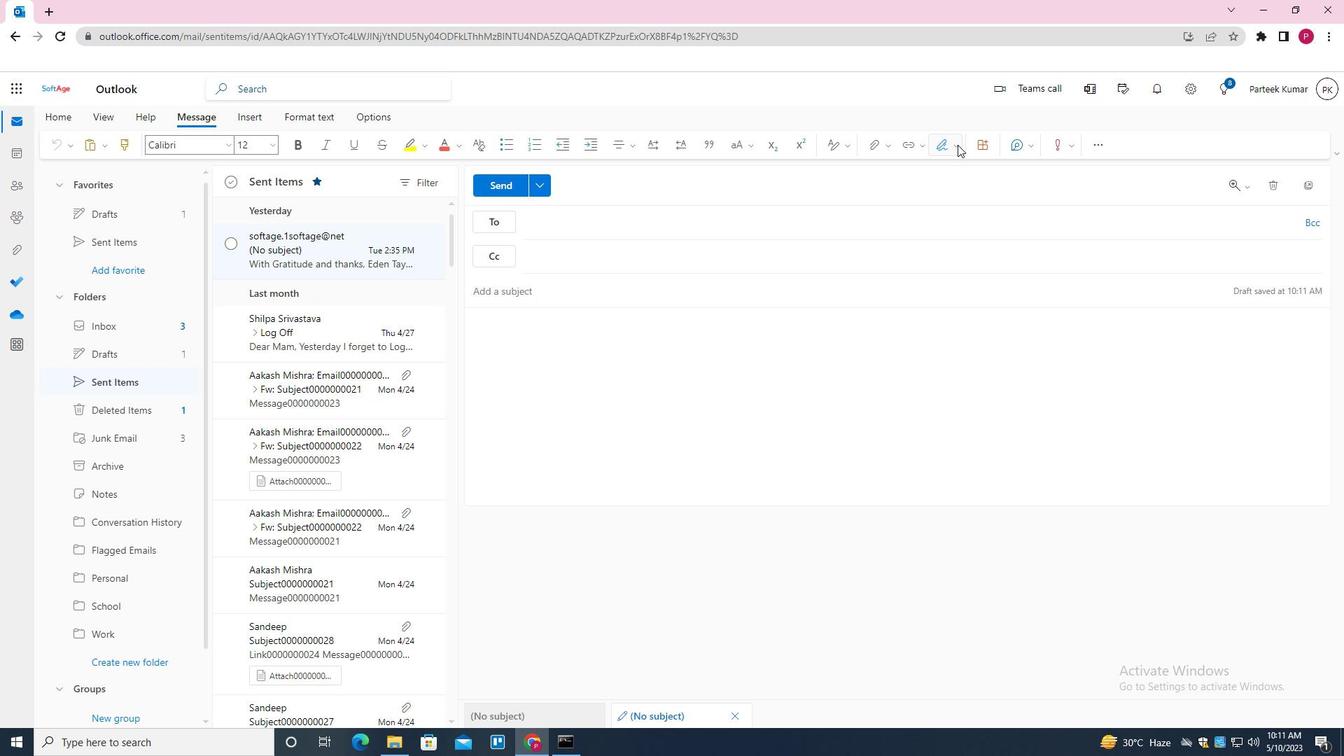
Action: Mouse moved to (936, 226)
Screenshot: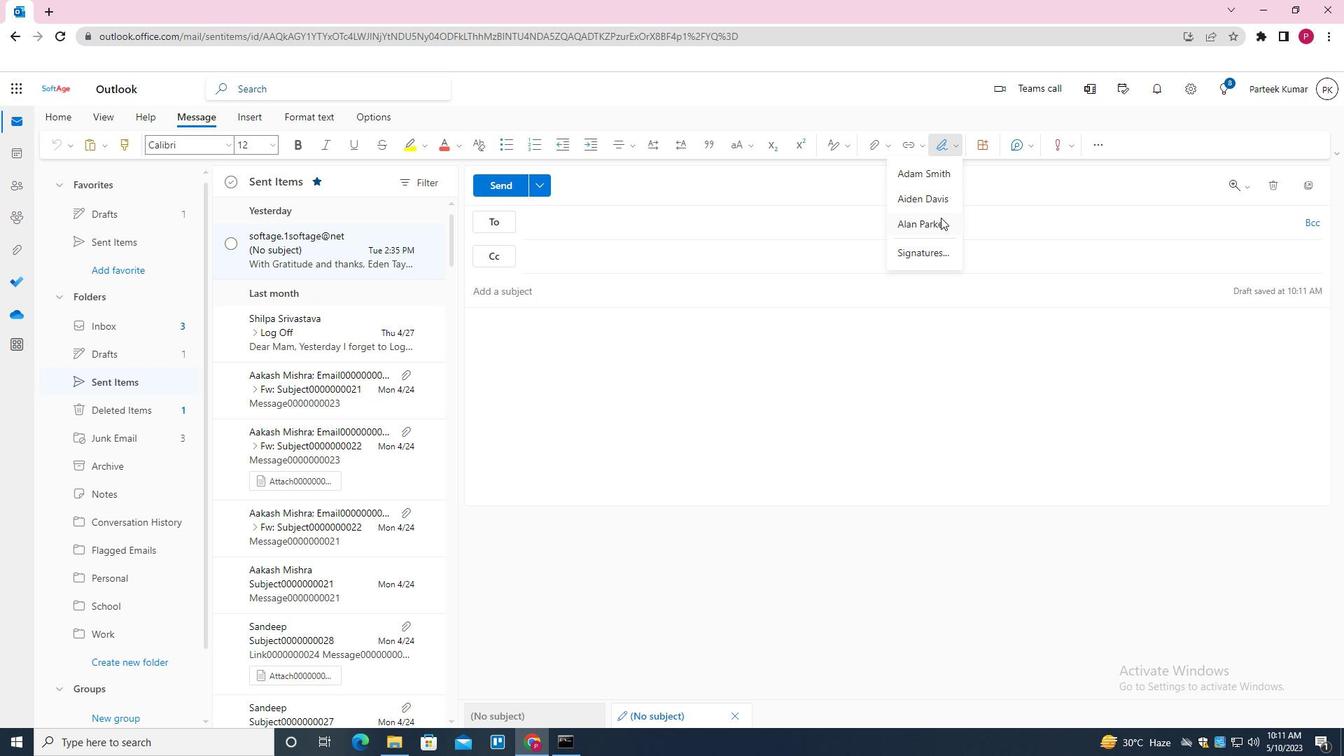 
Action: Mouse pressed left at (936, 226)
Screenshot: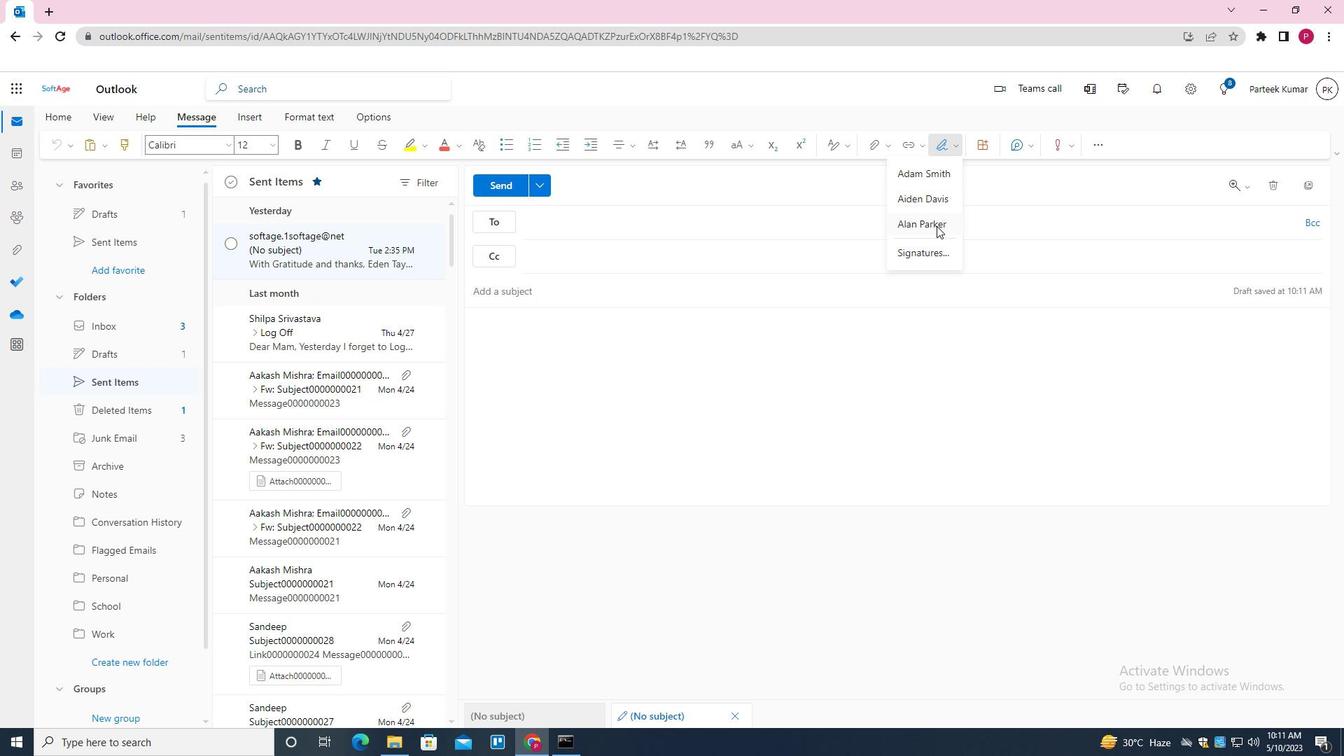 
Action: Mouse moved to (536, 290)
Screenshot: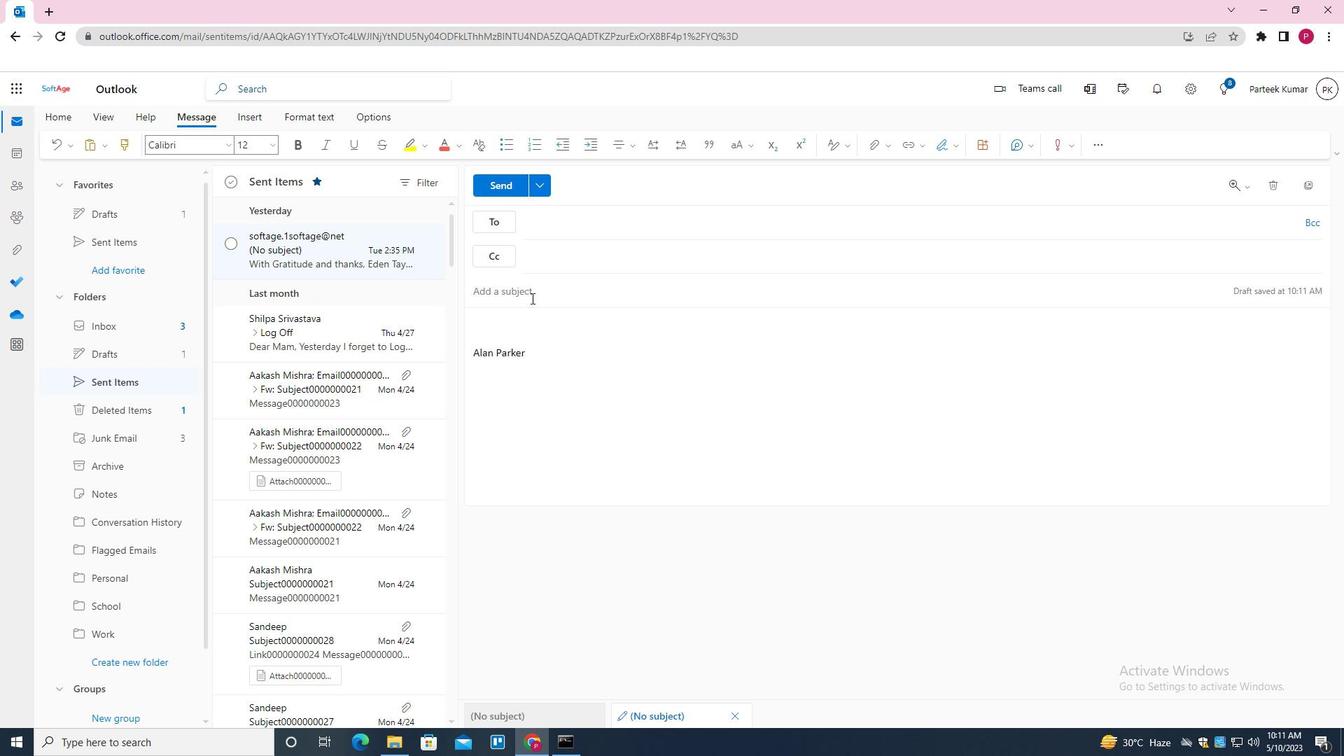 
Action: Mouse pressed left at (536, 290)
Screenshot: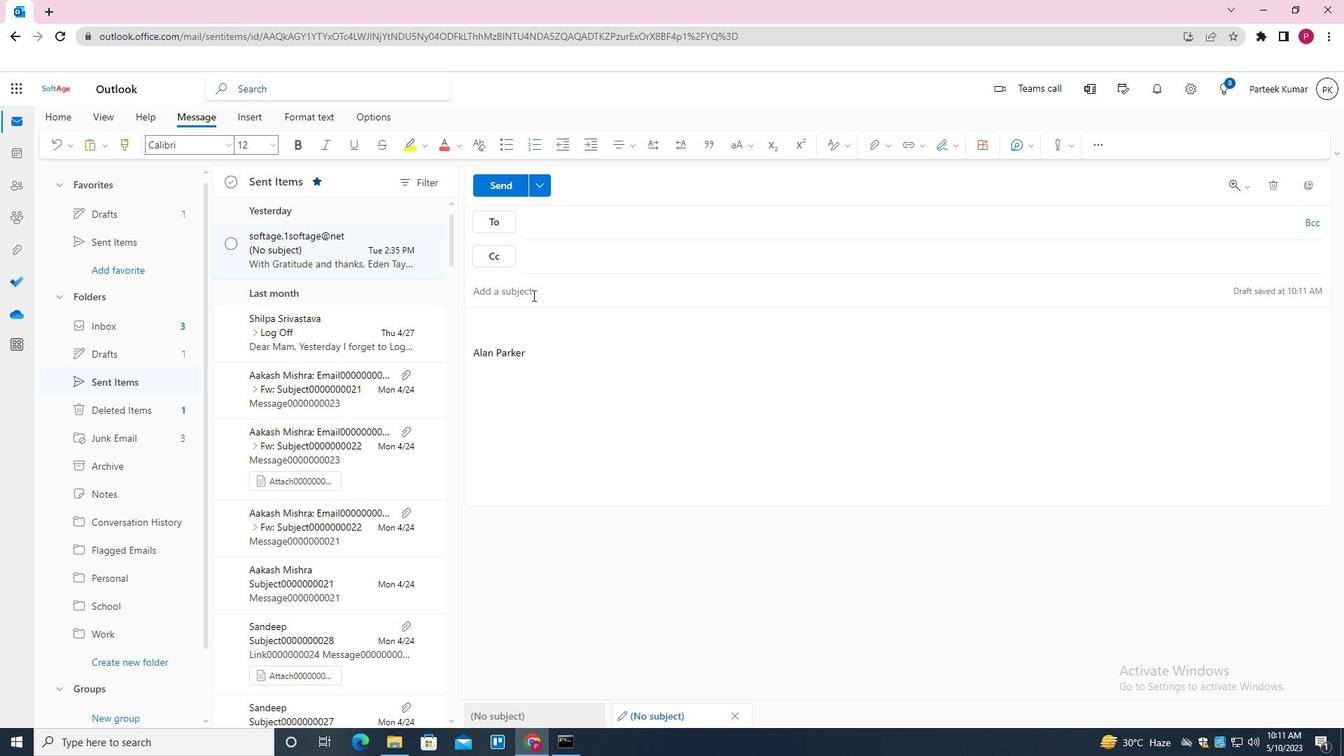 
Action: Key pressed <Key.shift>FOLLOW<Key.space>UP<Key.space>ON<Key.space>OUR<Key.space>LAST<Key.space><Key.shift>CONVERSATION<Key.space>
Screenshot: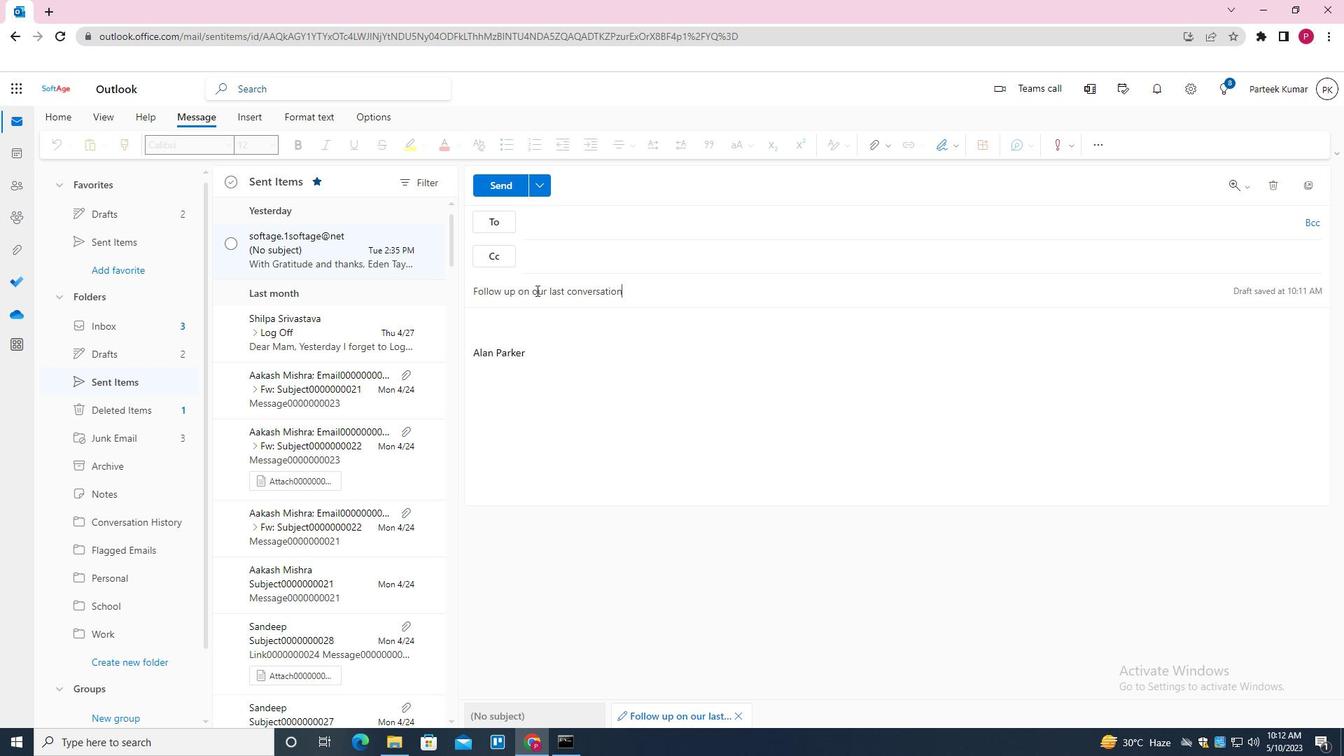 
Action: Mouse moved to (527, 322)
Screenshot: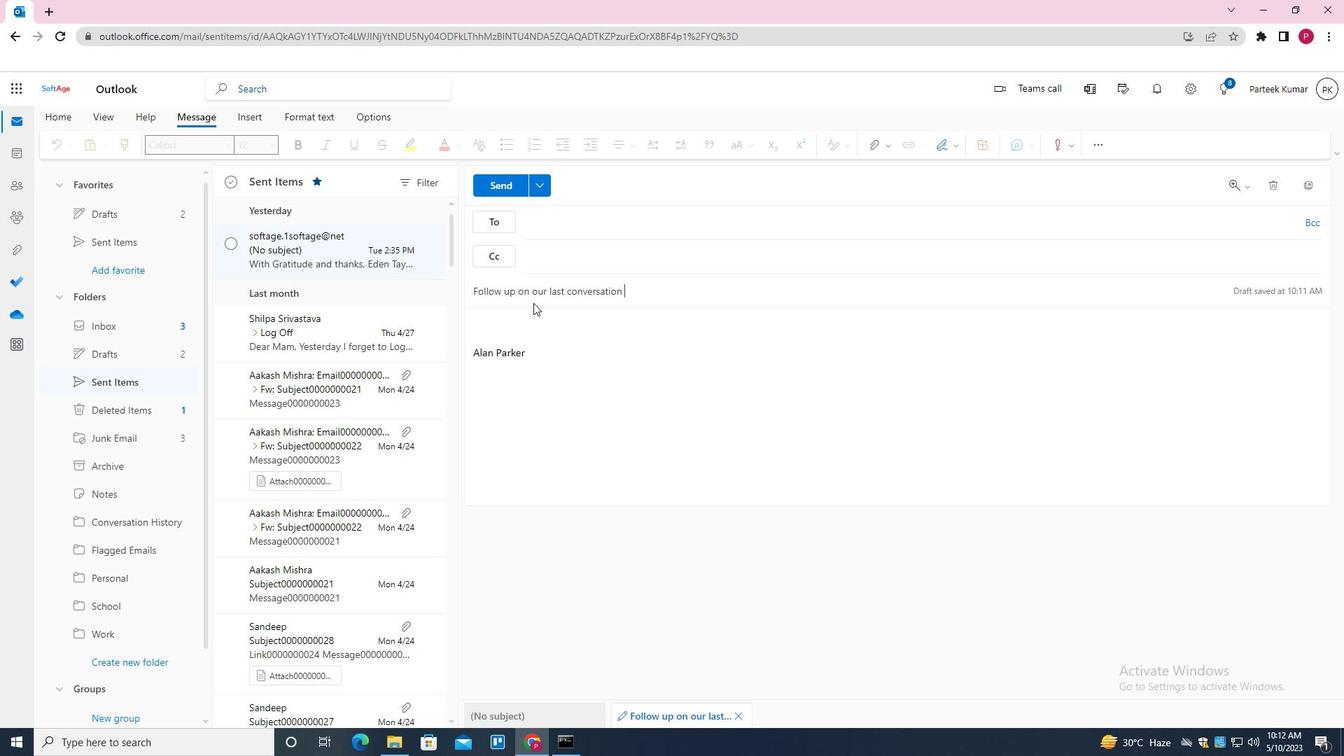 
Action: Mouse pressed left at (527, 322)
Screenshot: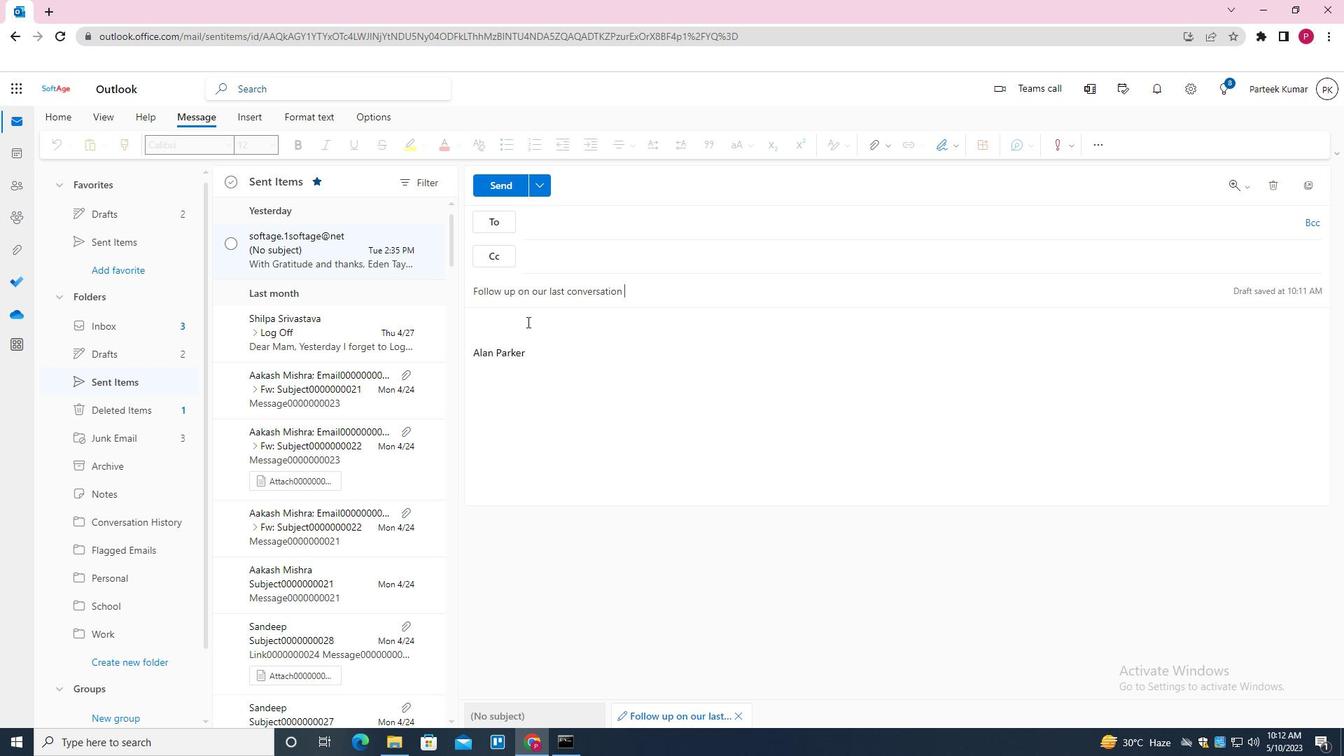 
Action: Key pressed <Key.shift>COULD<Key.space><Key.backspace><Key.space>YOU<Key.space>PLEASE<Key.space><Key.shift>CLARIFY<Key.space>YOUR<Key.space>REQUEST<Key.shift_r><Key.shift_r><Key.shift_r><Key.shift_r><Key.shift_r><Key.shift_r><Key.shift_r><Key.shift_r><Key.shift_r><Key.shift_r><Key.shift_r><Key.shift_r><Key.shift_r><Key.shift_r><Key.shift_r><Key.shift_r><Key.shift_r><Key.shift_r><Key.shift_r>?
Screenshot: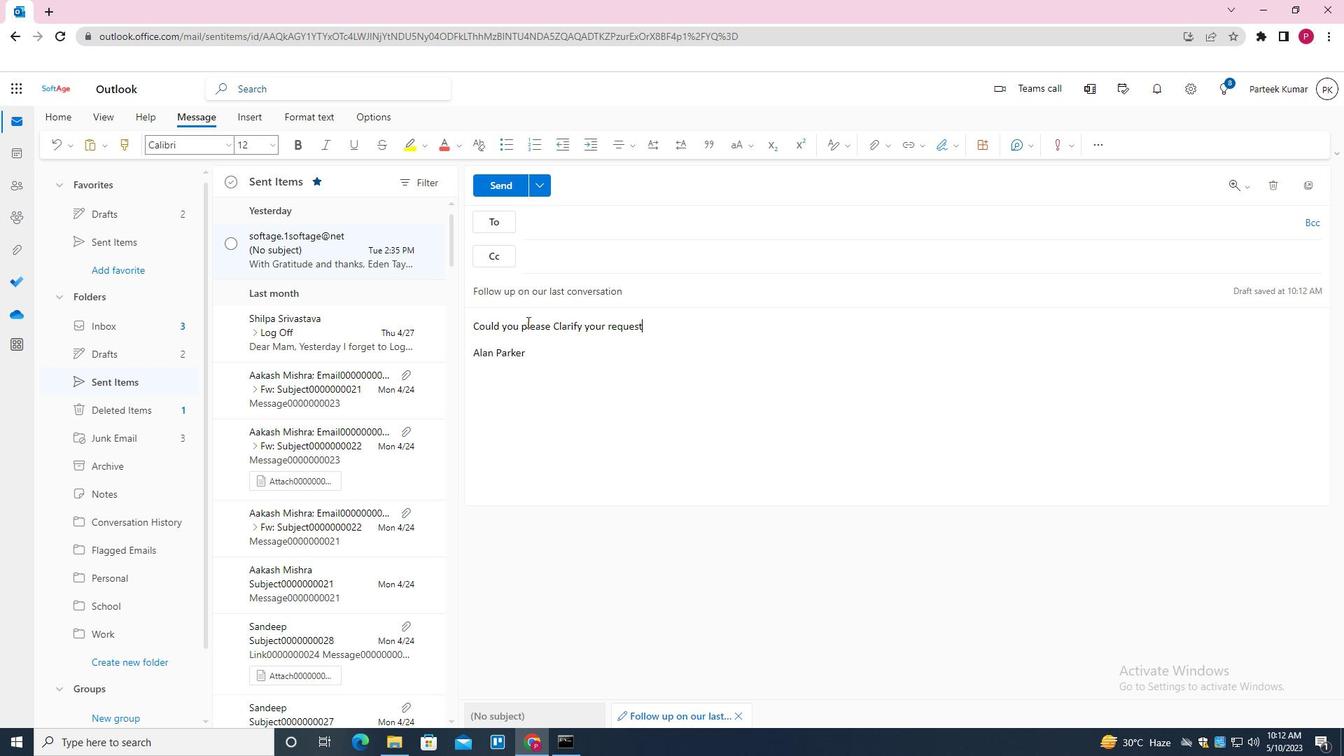 
Action: Mouse moved to (568, 222)
Screenshot: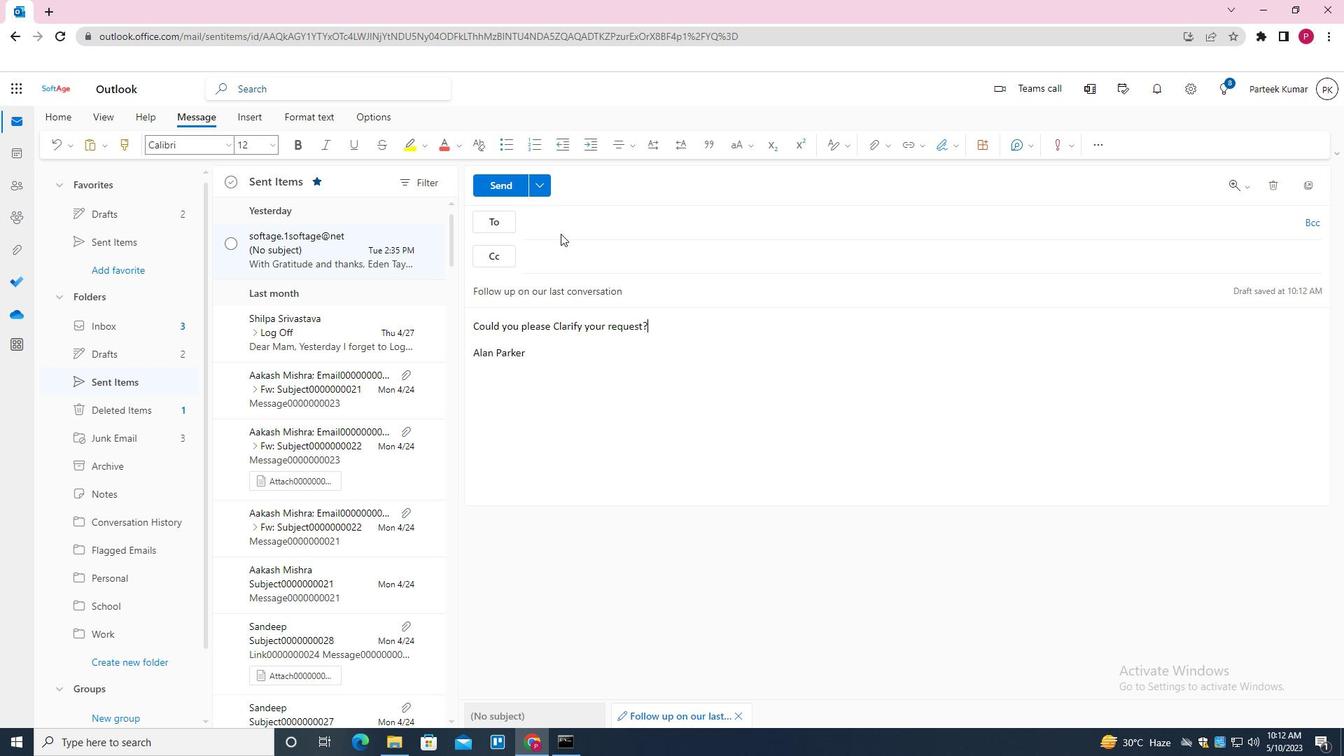 
Action: Mouse pressed left at (568, 222)
Screenshot: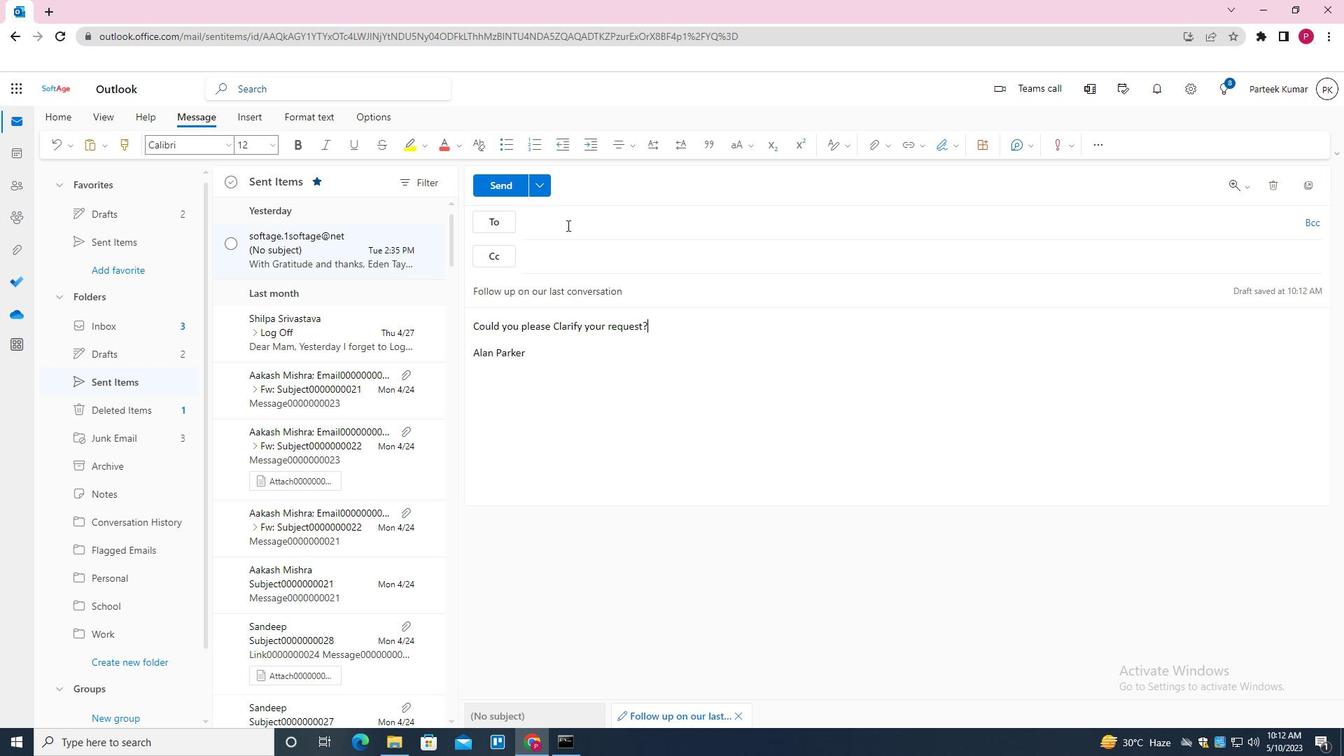 
Action: Key pressed <Key.shift>SOFTAGE.4<Key.shift>@SOFTAGE<Key.down><Key.up><Key.down>.NET<Key.down><Key.up>
Screenshot: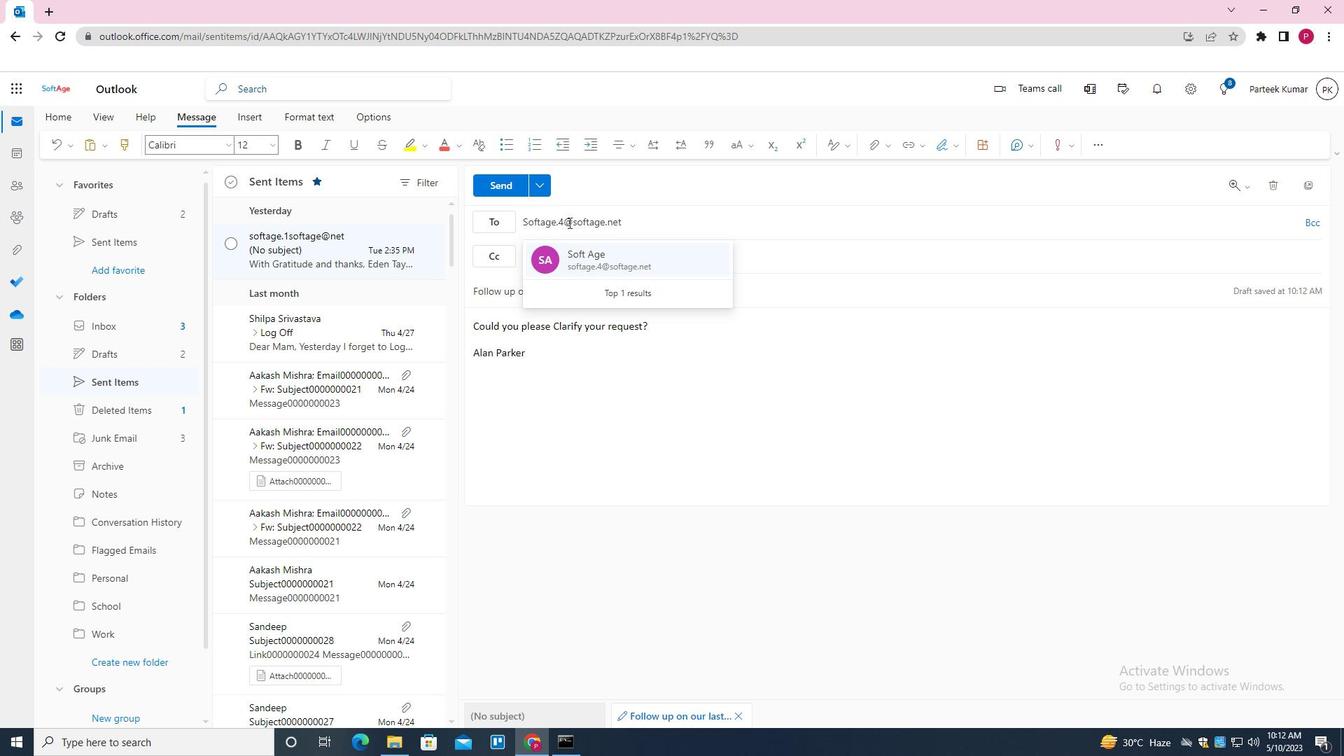 
Action: Mouse moved to (653, 263)
Screenshot: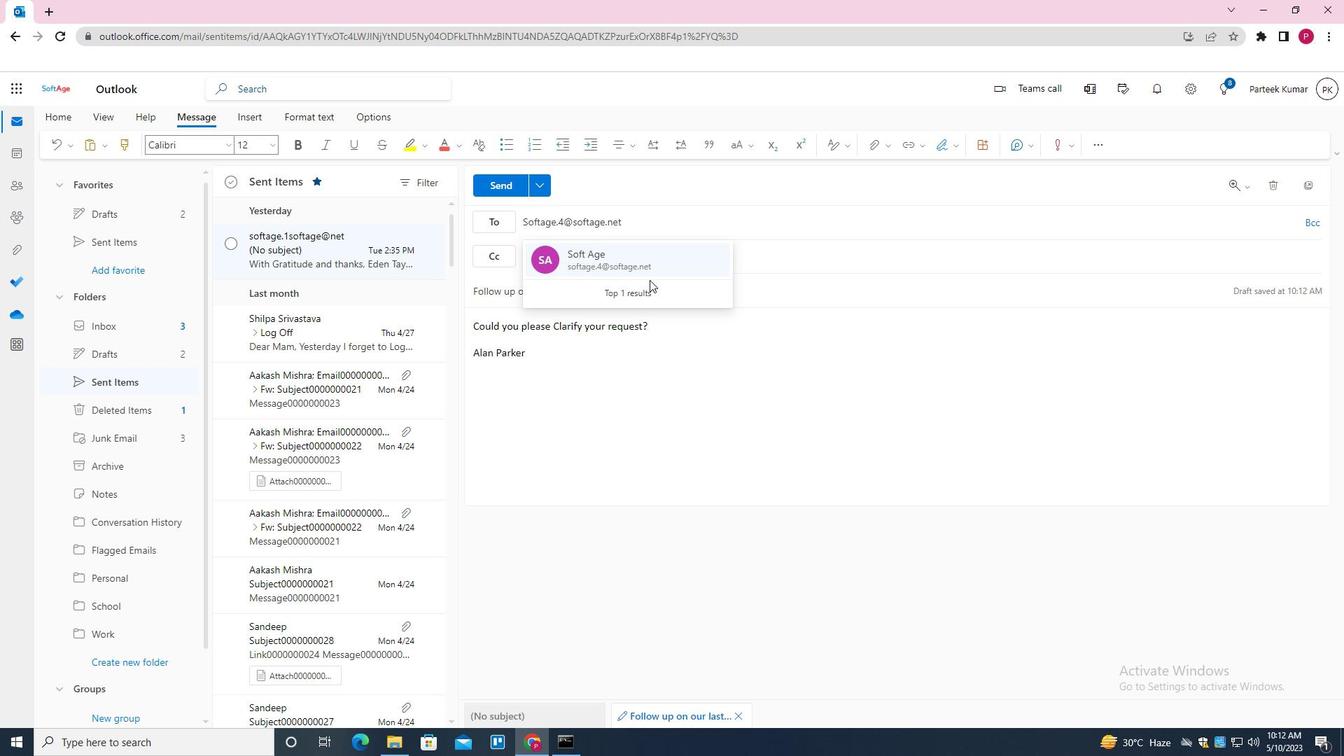 
Action: Mouse pressed left at (653, 263)
Screenshot: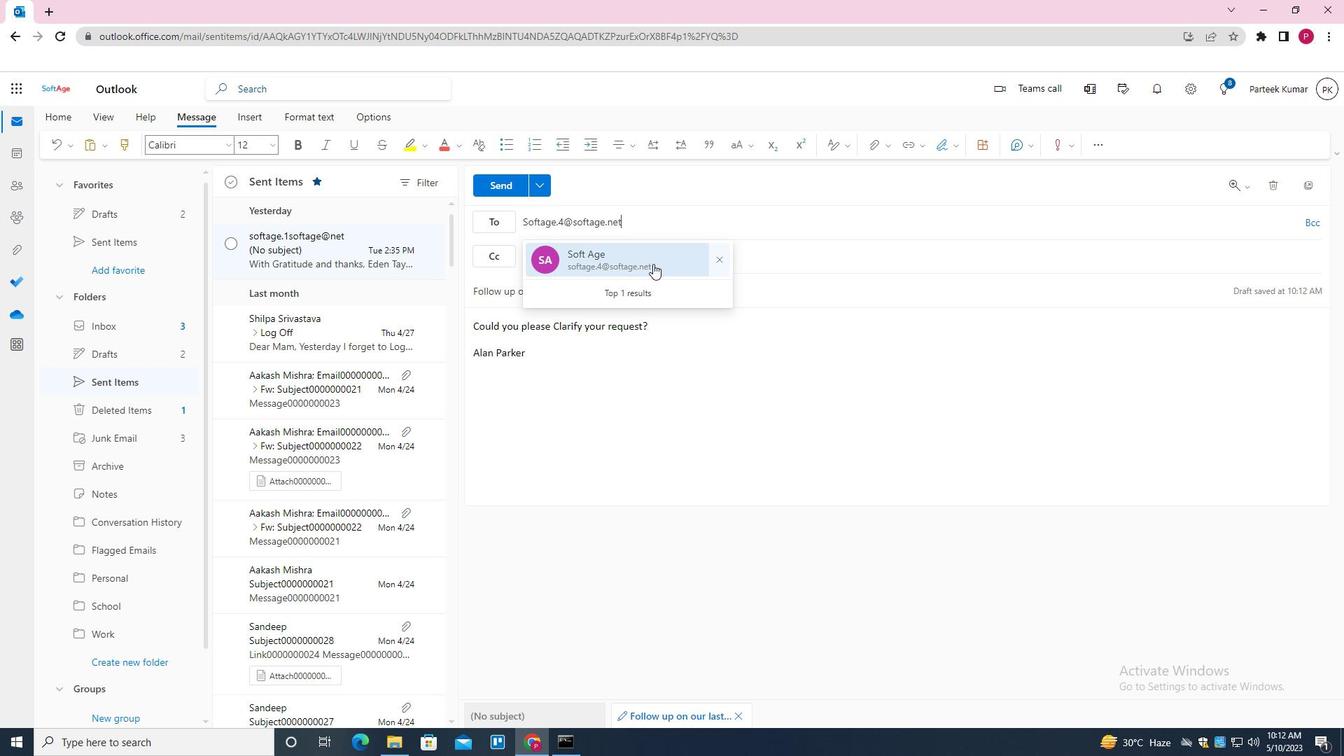 
Action: Mouse moved to (873, 143)
Screenshot: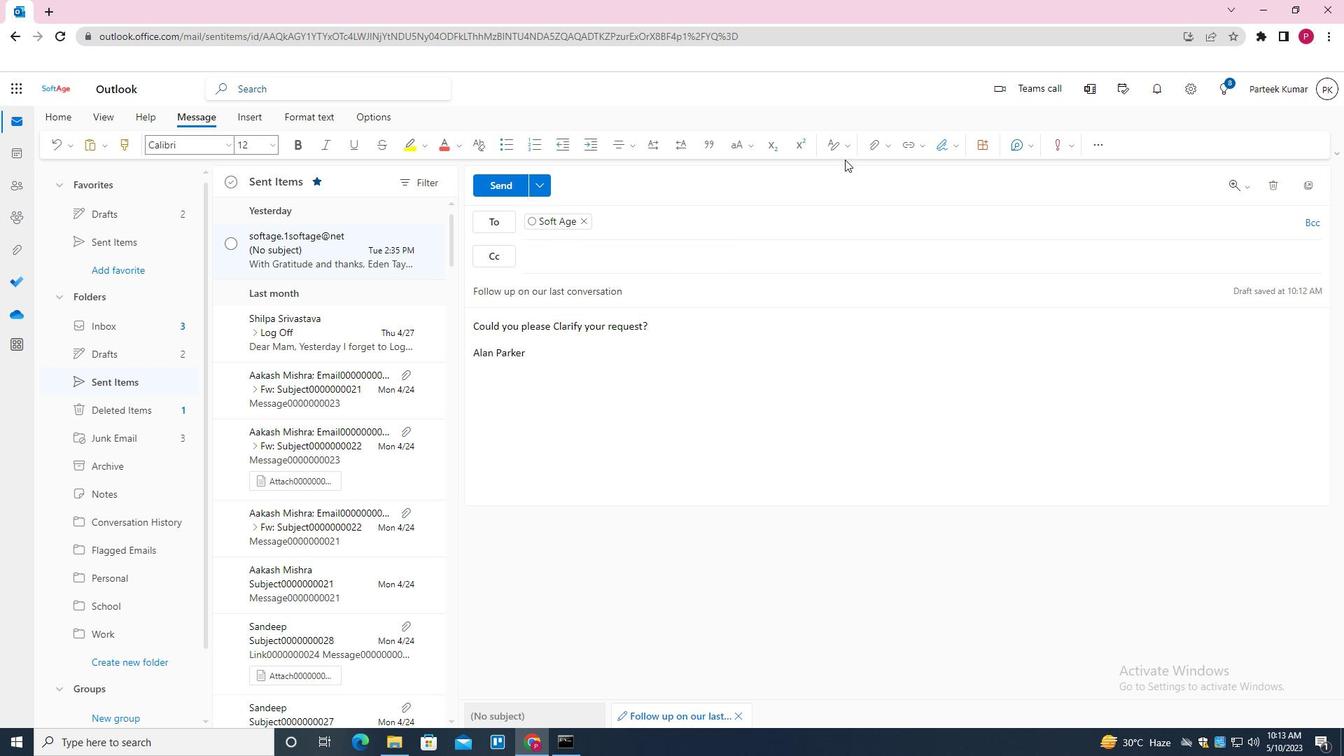 
Action: Mouse pressed left at (873, 143)
Screenshot: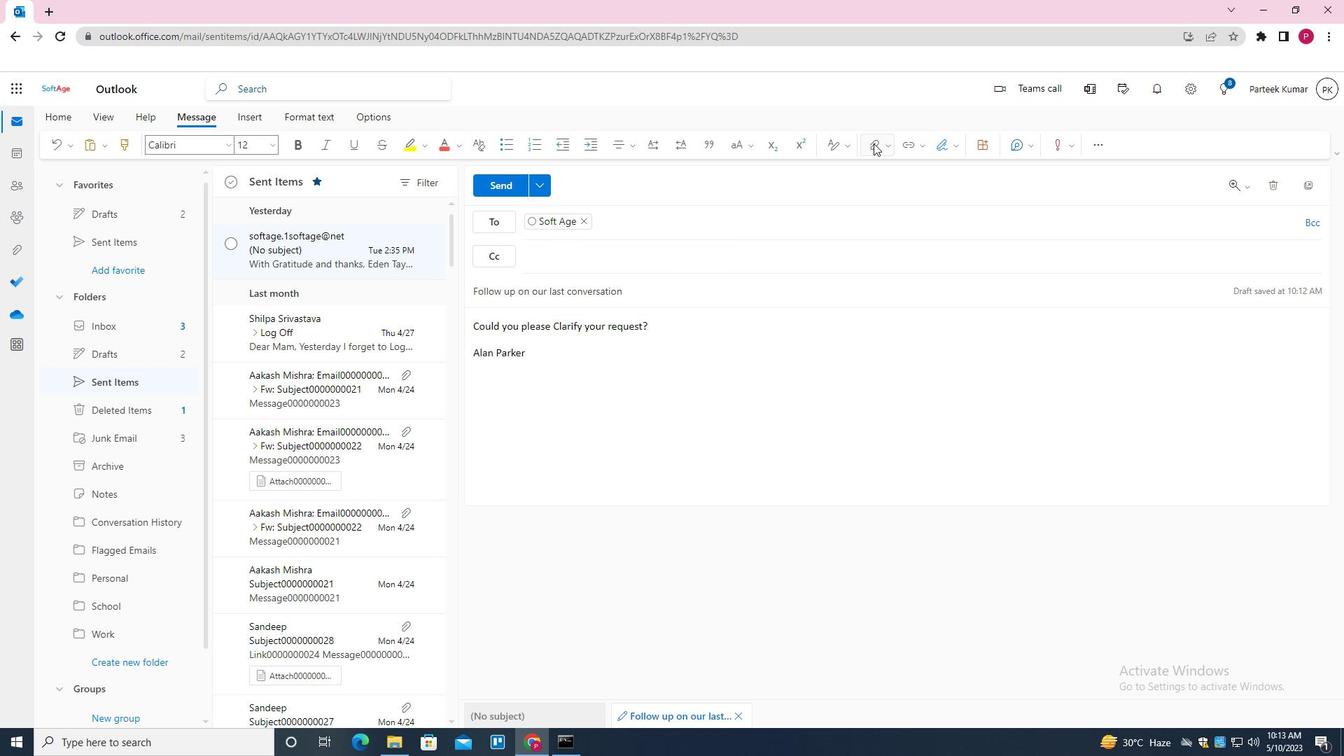 
Action: Mouse moved to (762, 178)
Screenshot: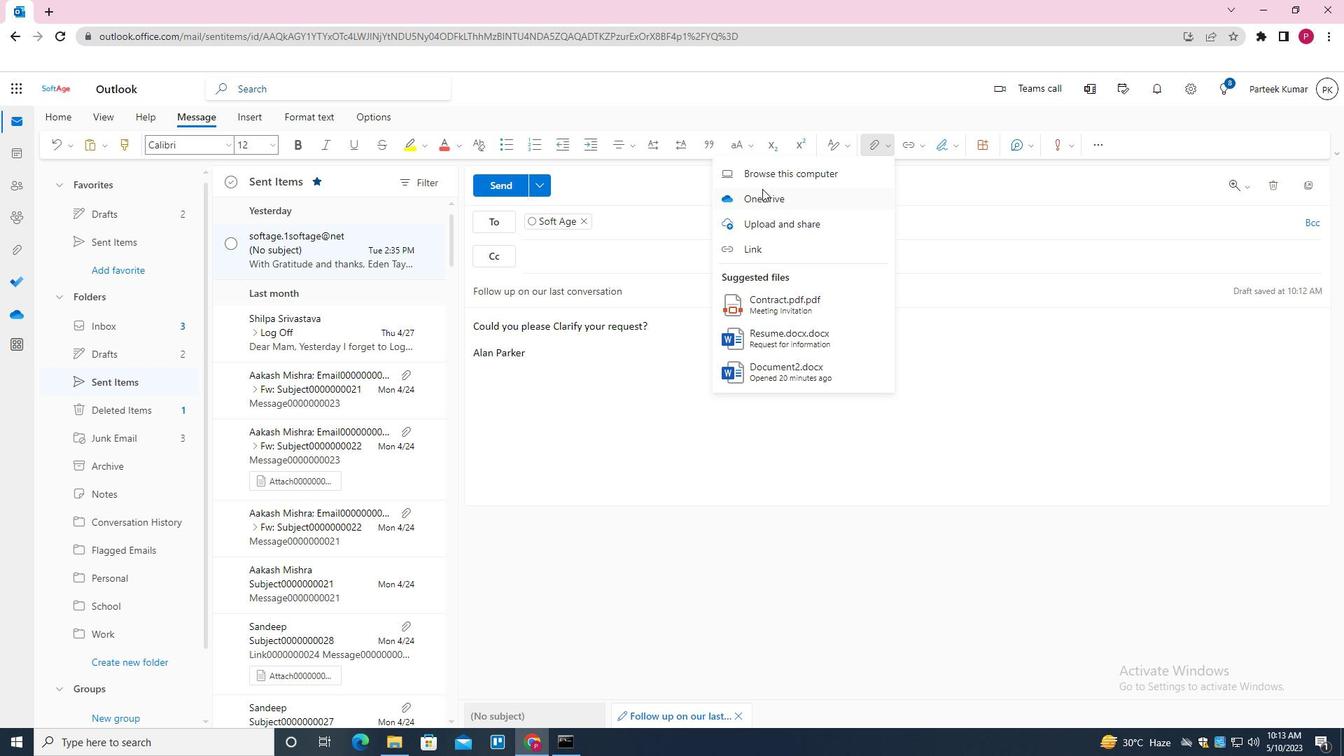 
Action: Mouse pressed left at (762, 178)
Screenshot: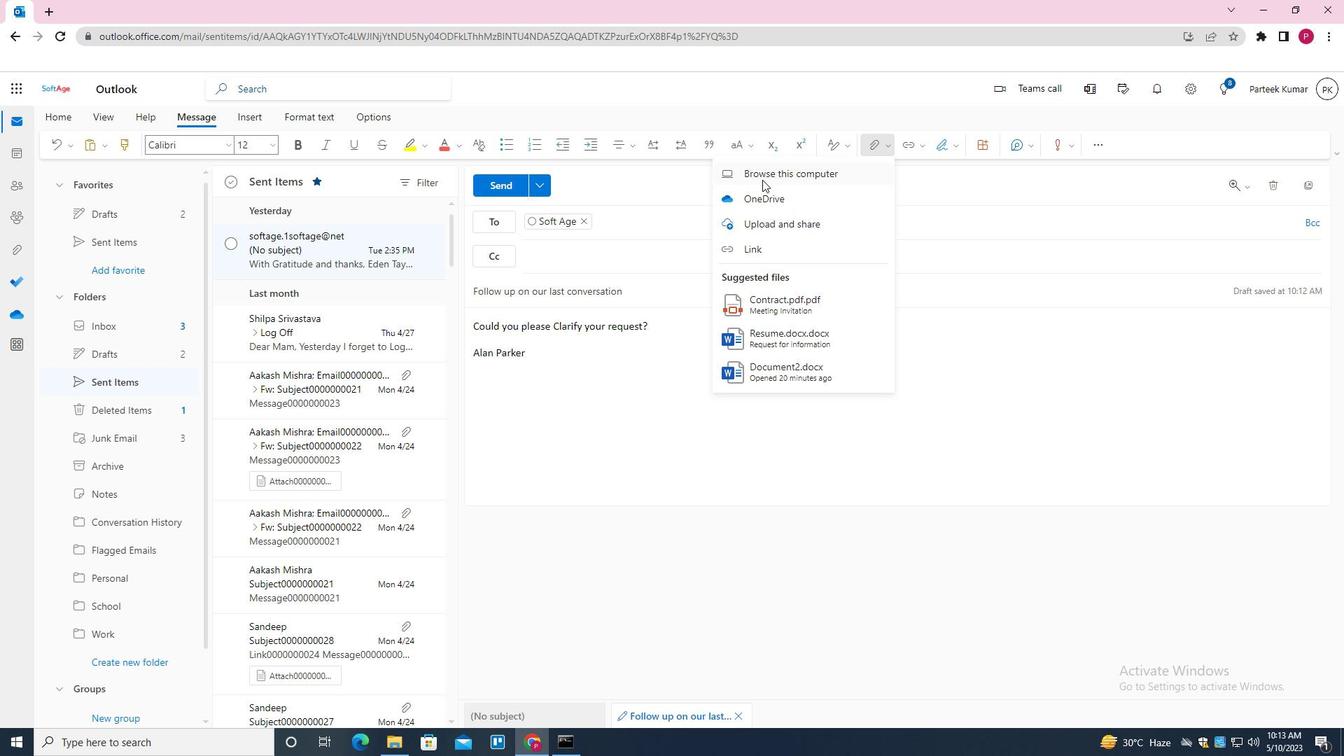 
Action: Mouse moved to (258, 119)
Screenshot: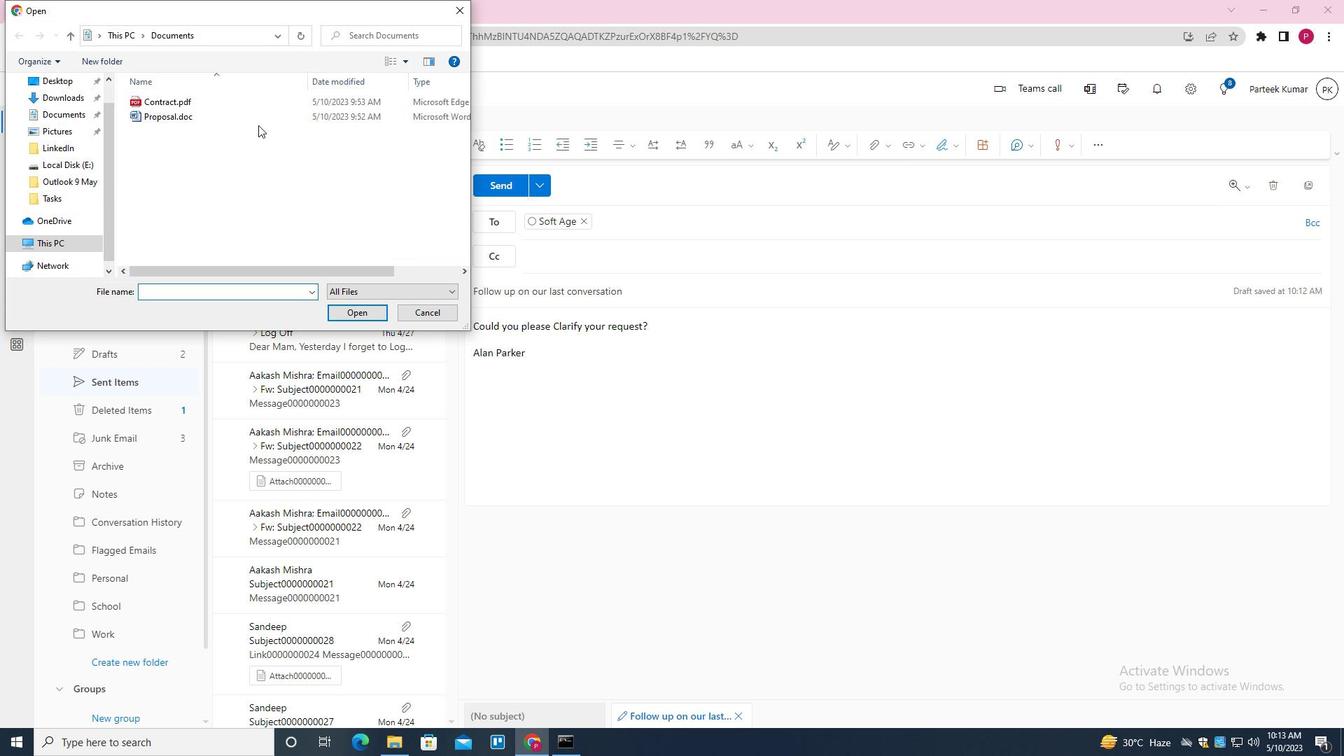 
Action: Mouse pressed left at (258, 119)
Screenshot: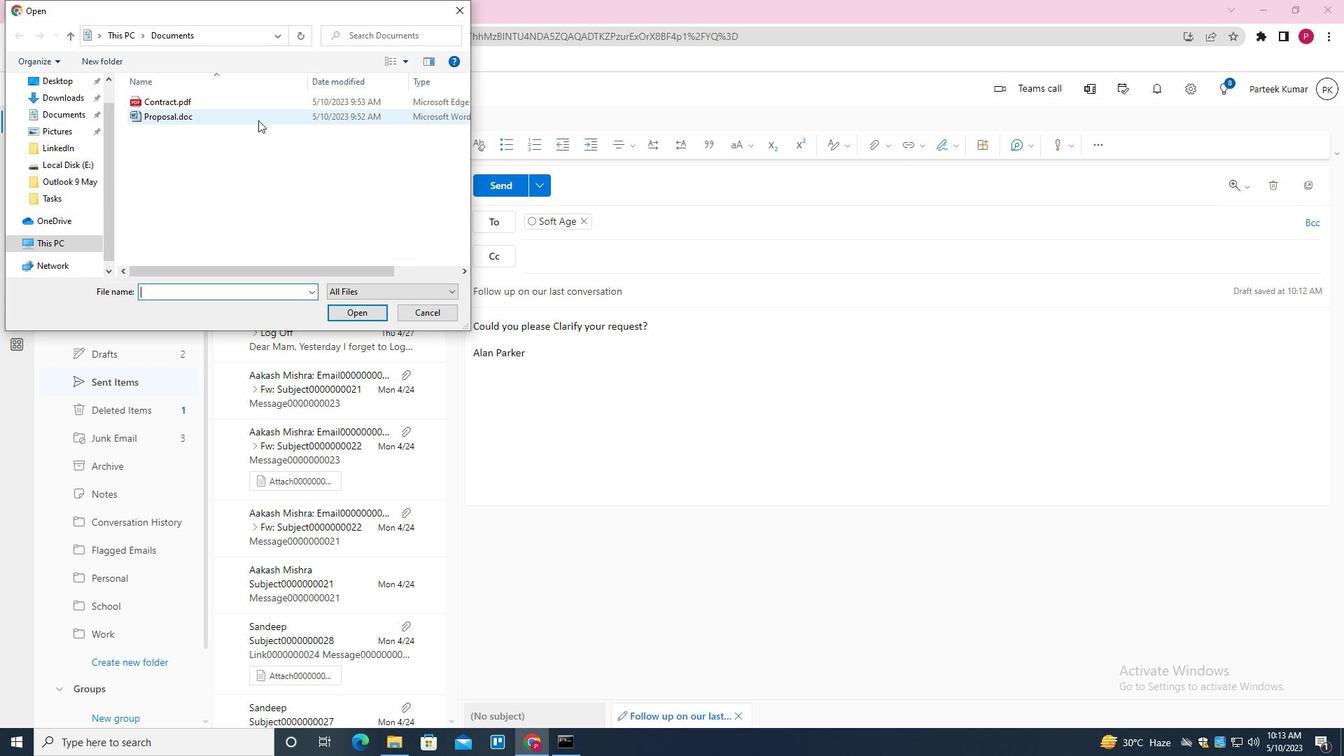 
Action: Mouse moved to (361, 312)
Screenshot: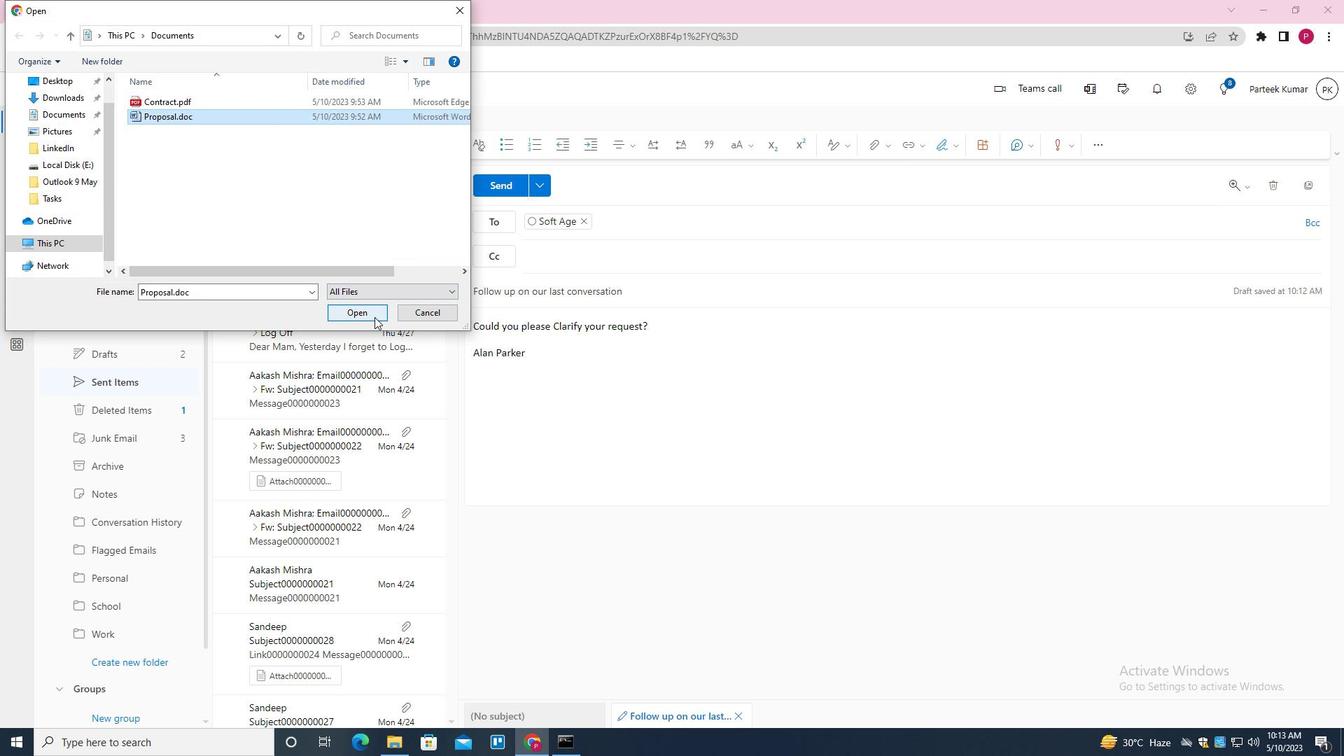 
Action: Mouse pressed left at (361, 312)
Screenshot: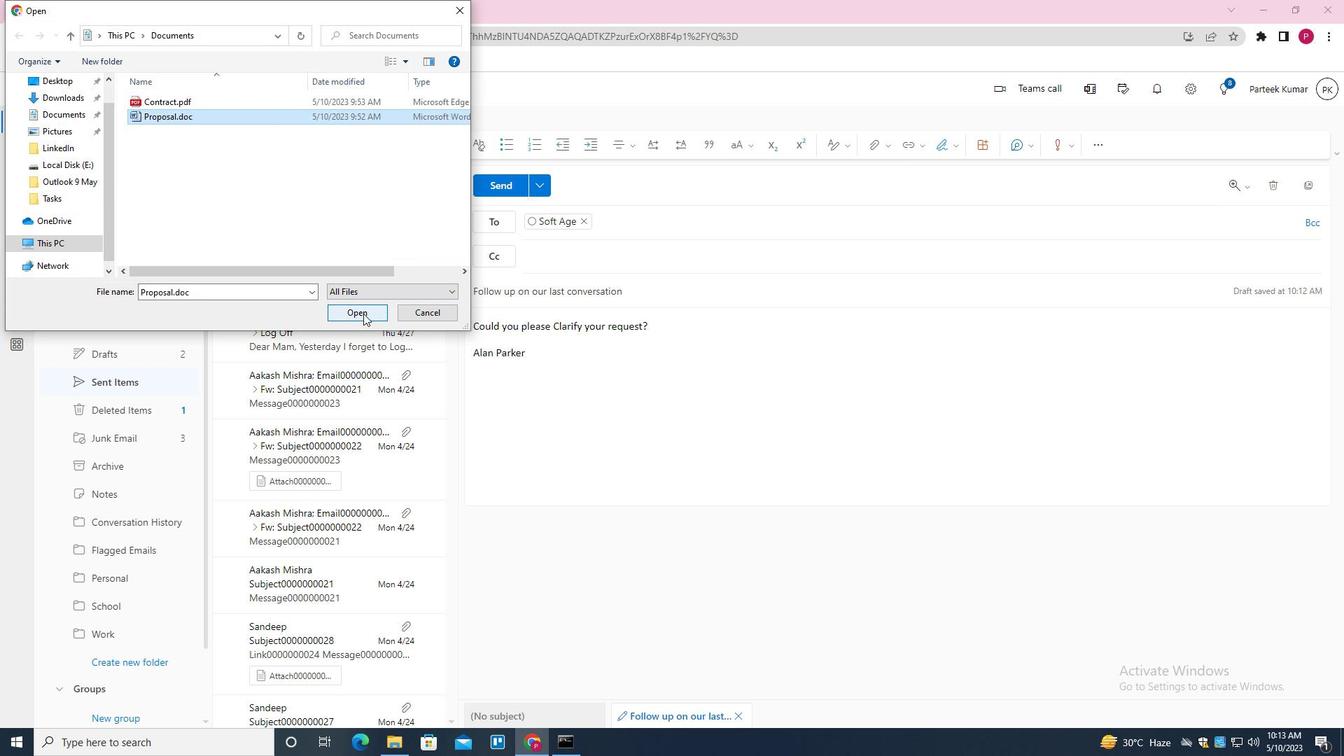 
Action: Mouse moved to (499, 191)
Screenshot: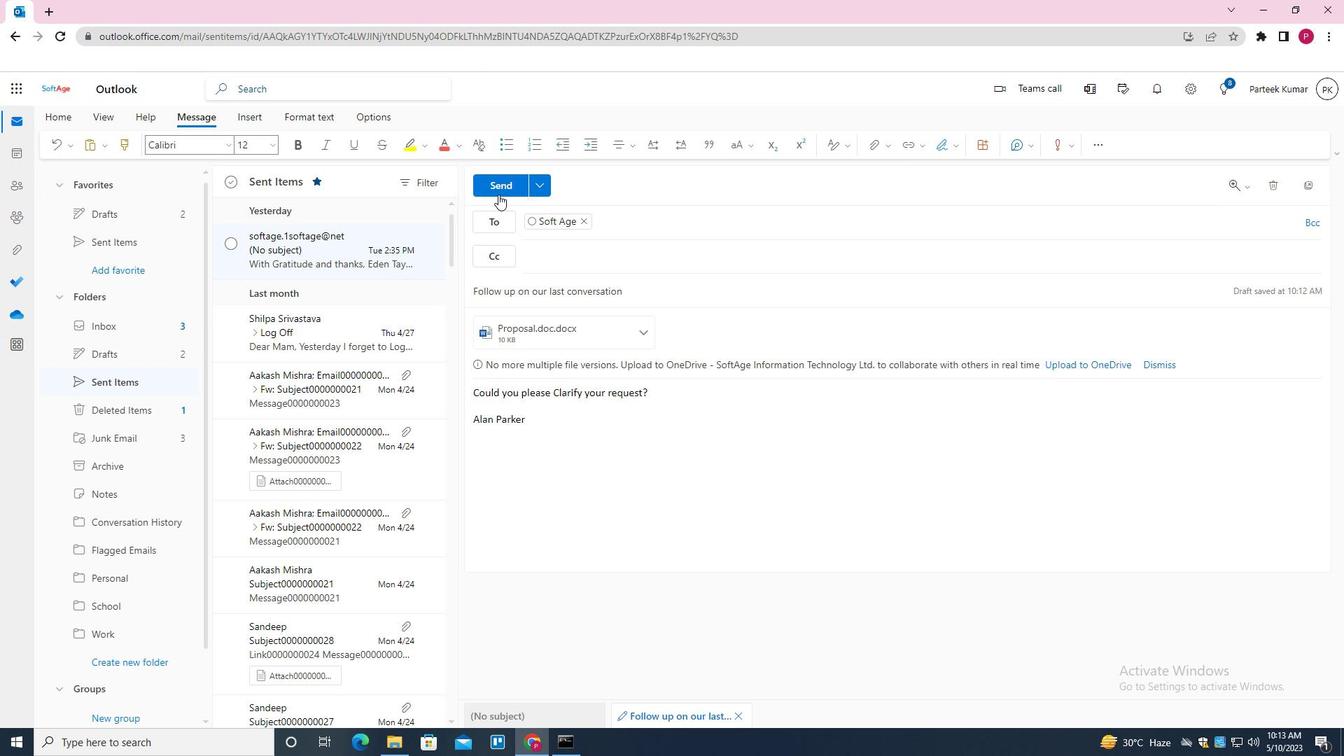 
Action: Mouse pressed left at (499, 191)
Screenshot: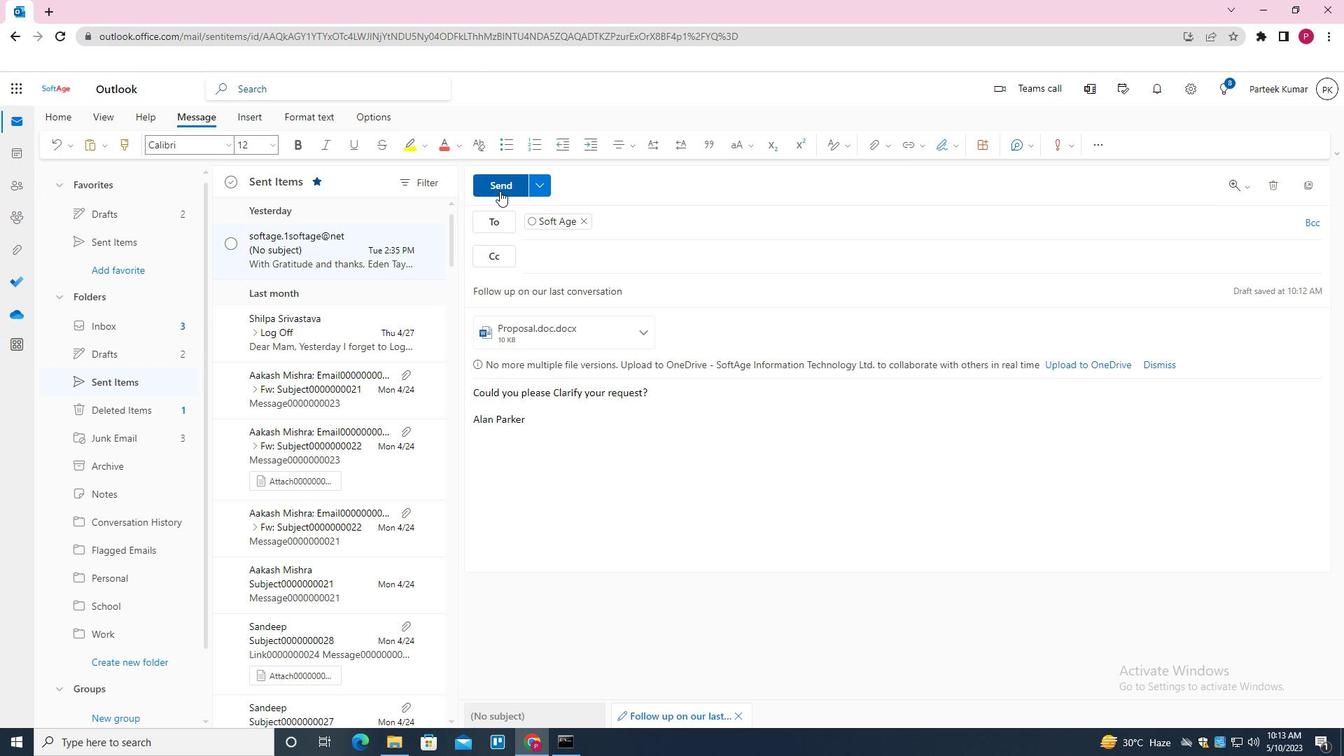 
Action: Mouse moved to (151, 385)
Screenshot: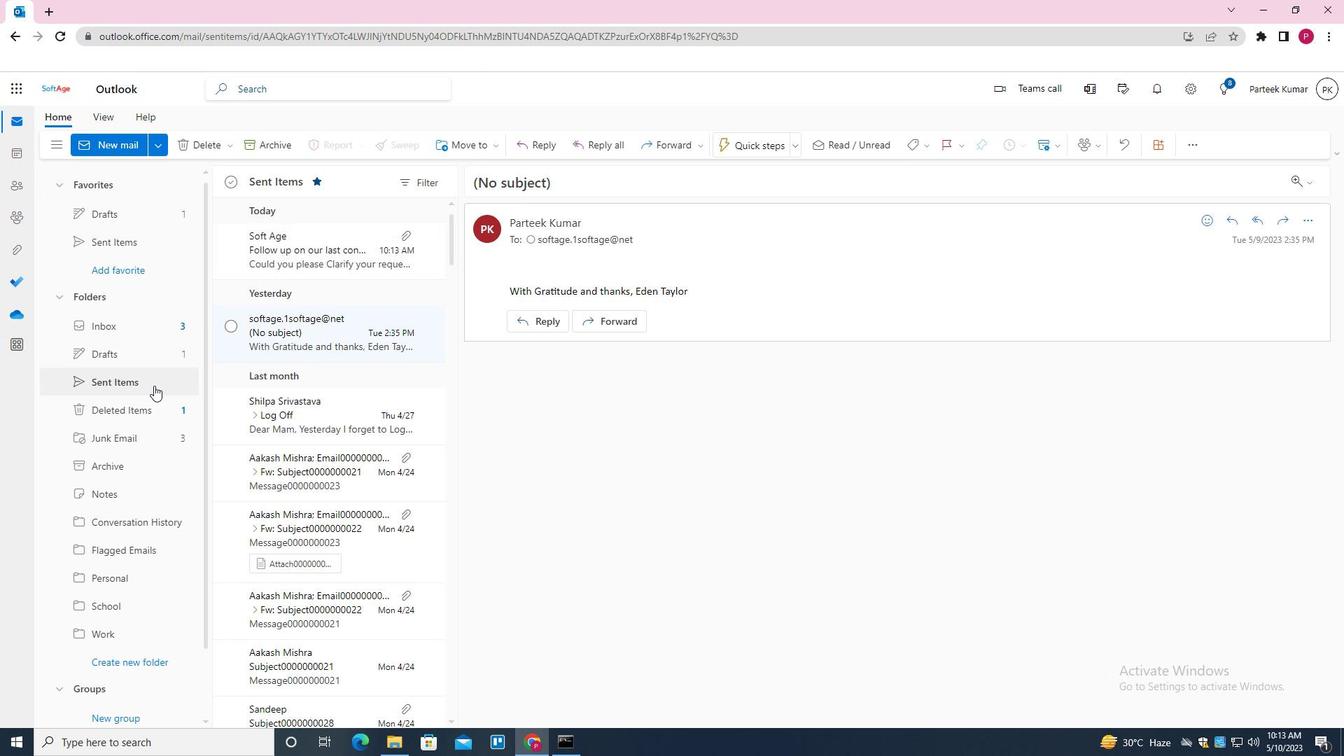 
Action: Mouse pressed left at (151, 385)
Screenshot: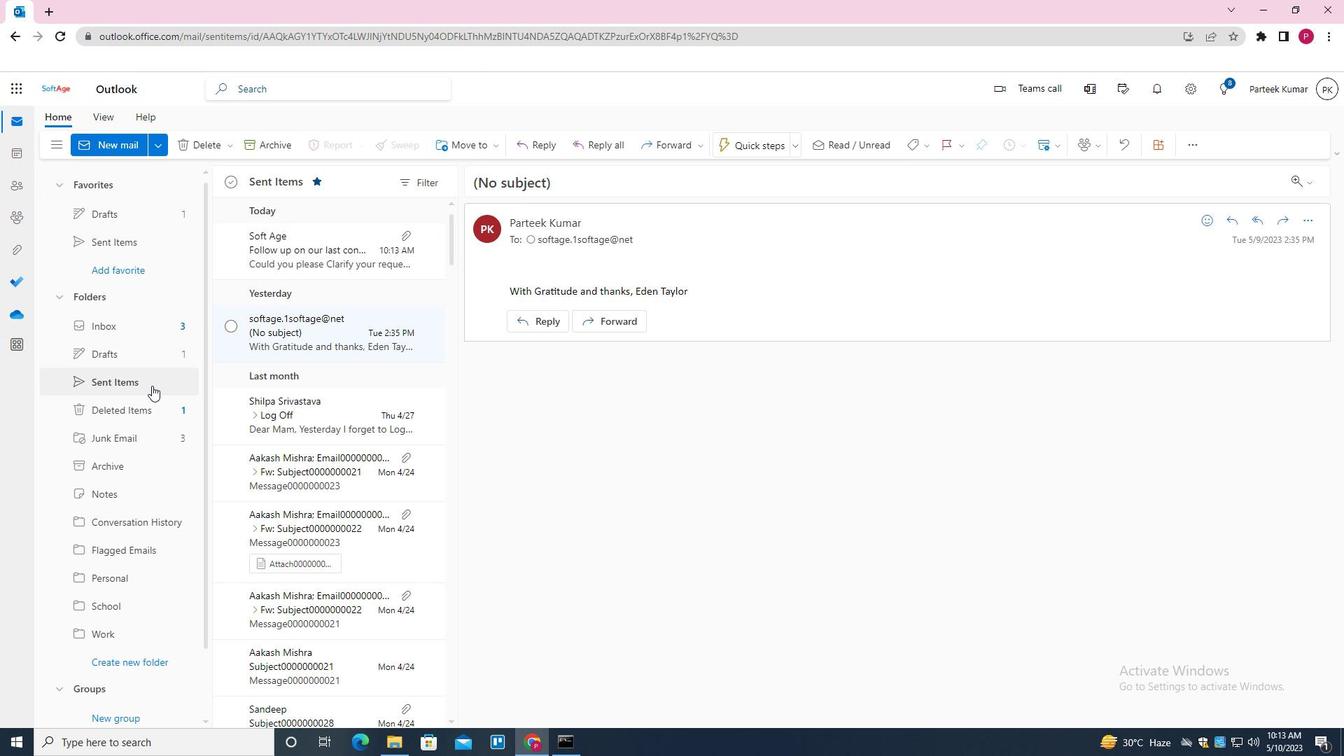 
Action: Mouse moved to (245, 240)
Screenshot: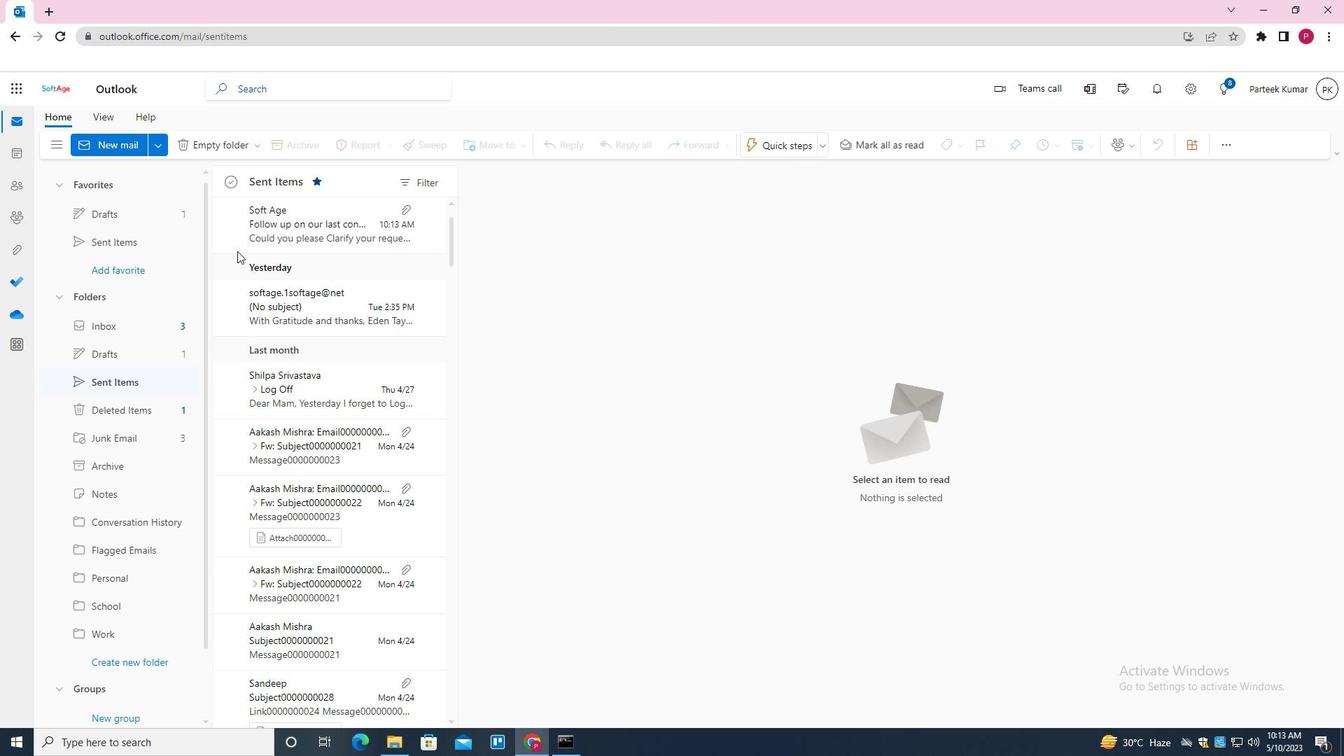 
Action: Mouse scrolled (245, 241) with delta (0, 0)
Screenshot: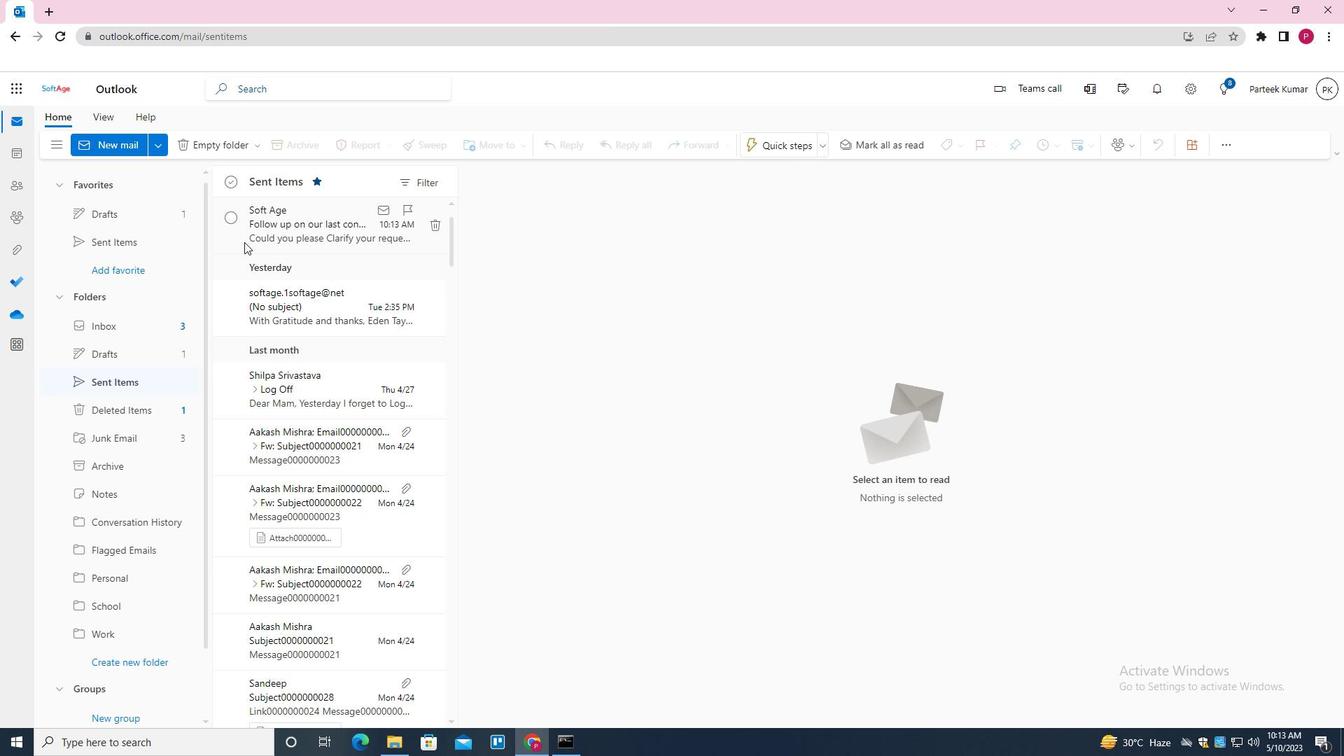 
Action: Mouse scrolled (245, 241) with delta (0, 0)
Screenshot: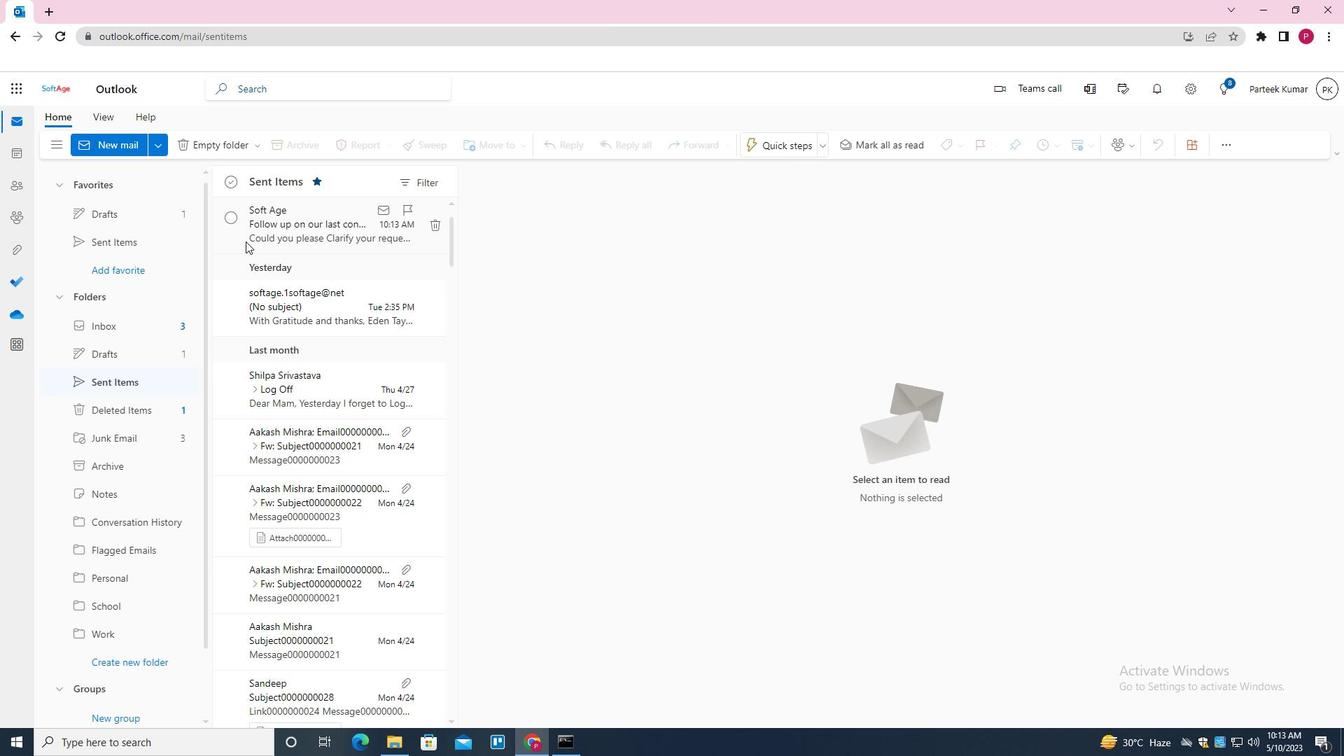 
Action: Mouse moved to (299, 244)
Screenshot: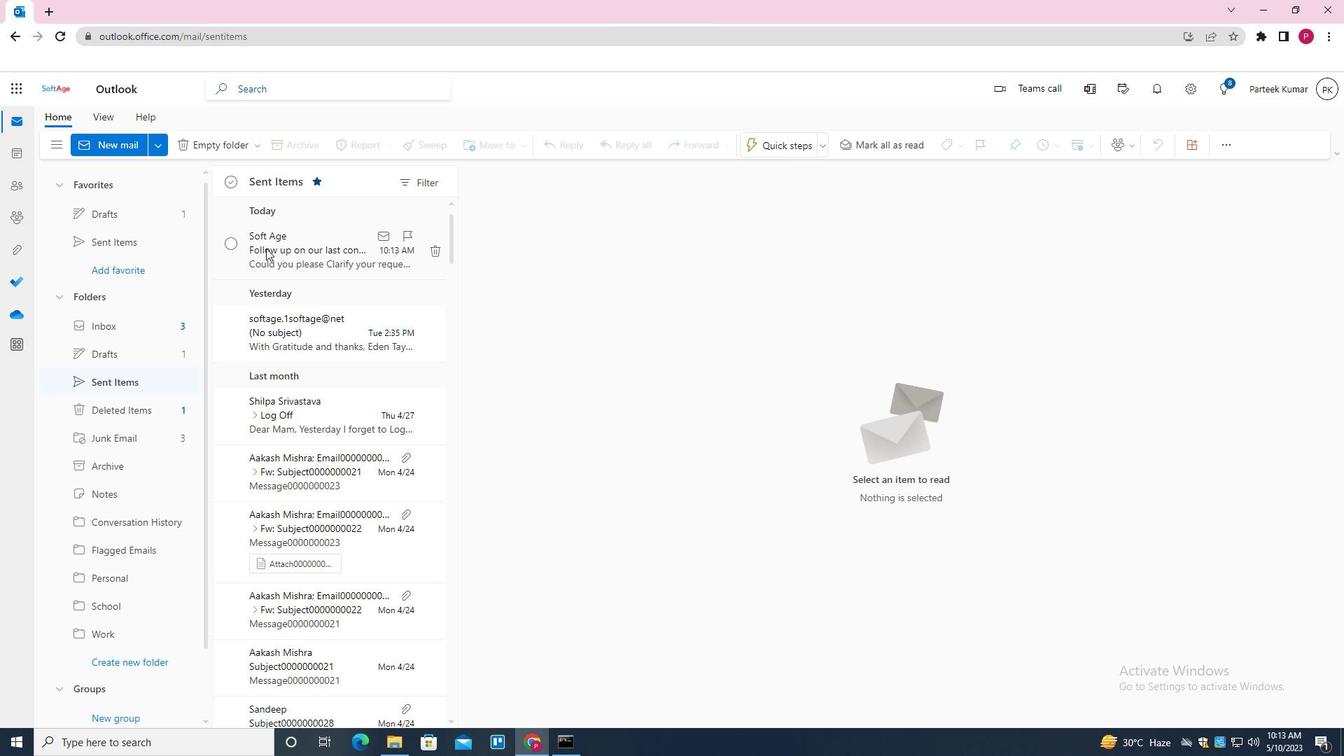 
Action: Mouse pressed right at (299, 244)
Screenshot: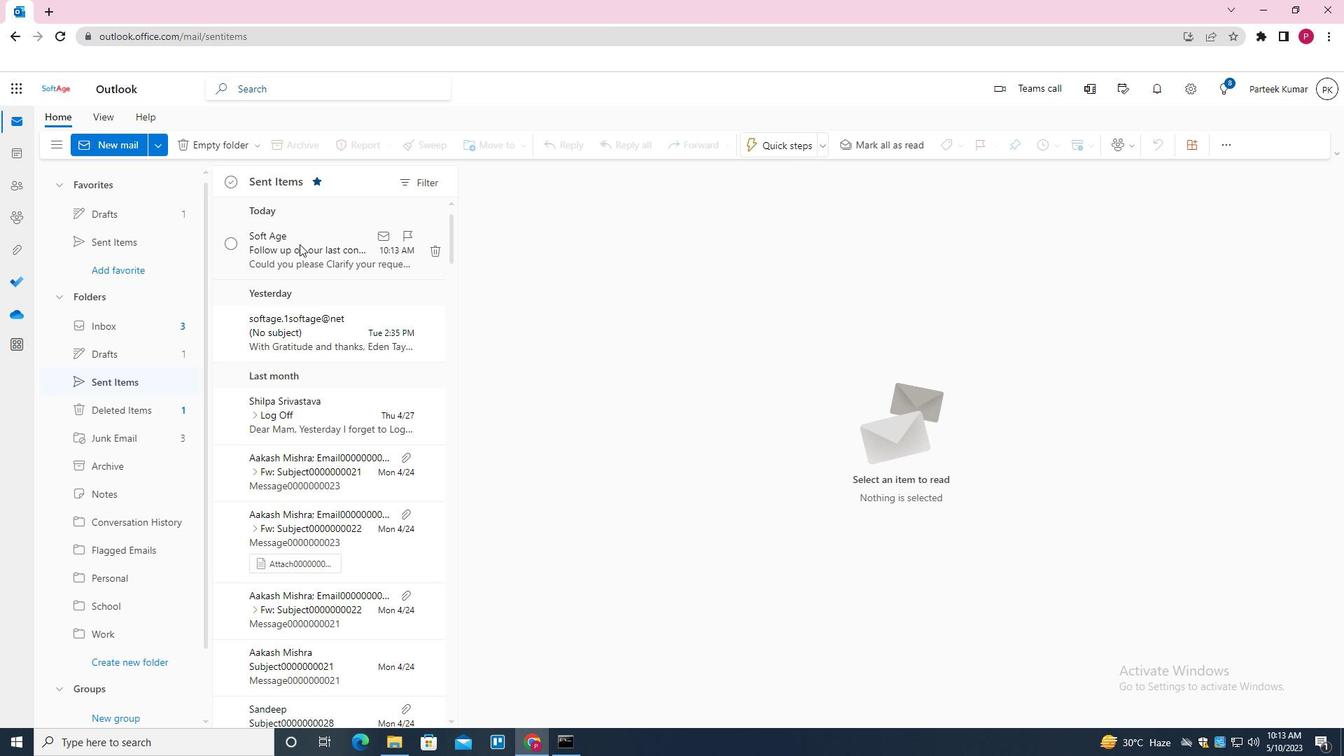 
Action: Mouse moved to (469, 306)
Screenshot: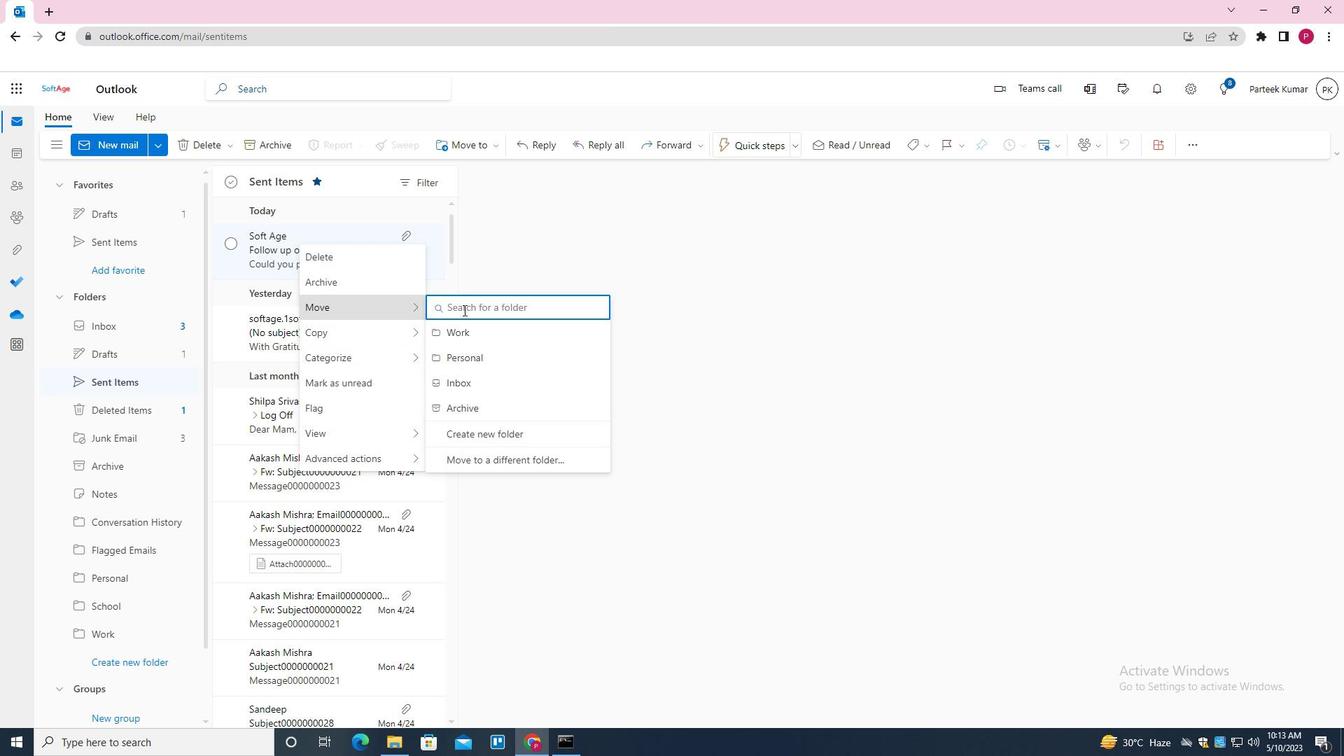 
Action: Key pressed <Key.shift>SCHOOL<Key.down><Key.enter>
Screenshot: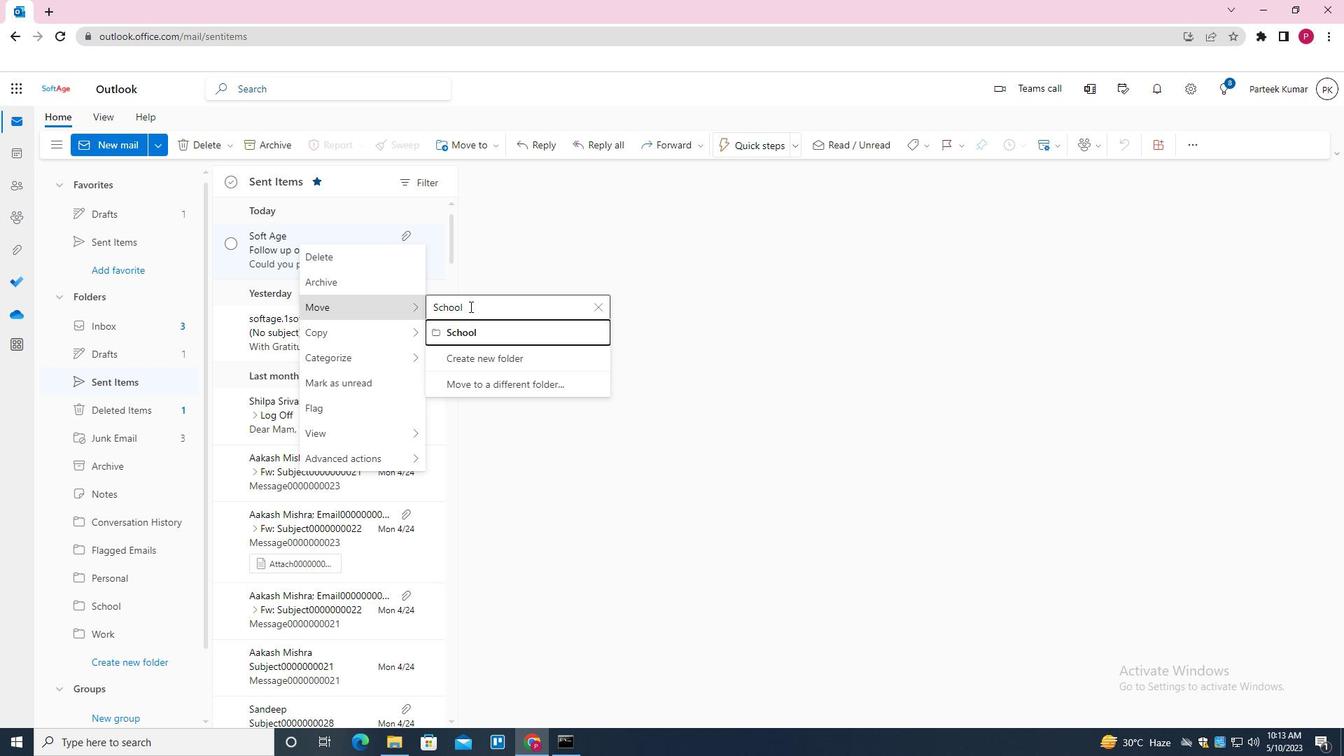 
Action: Mouse moved to (117, 333)
Screenshot: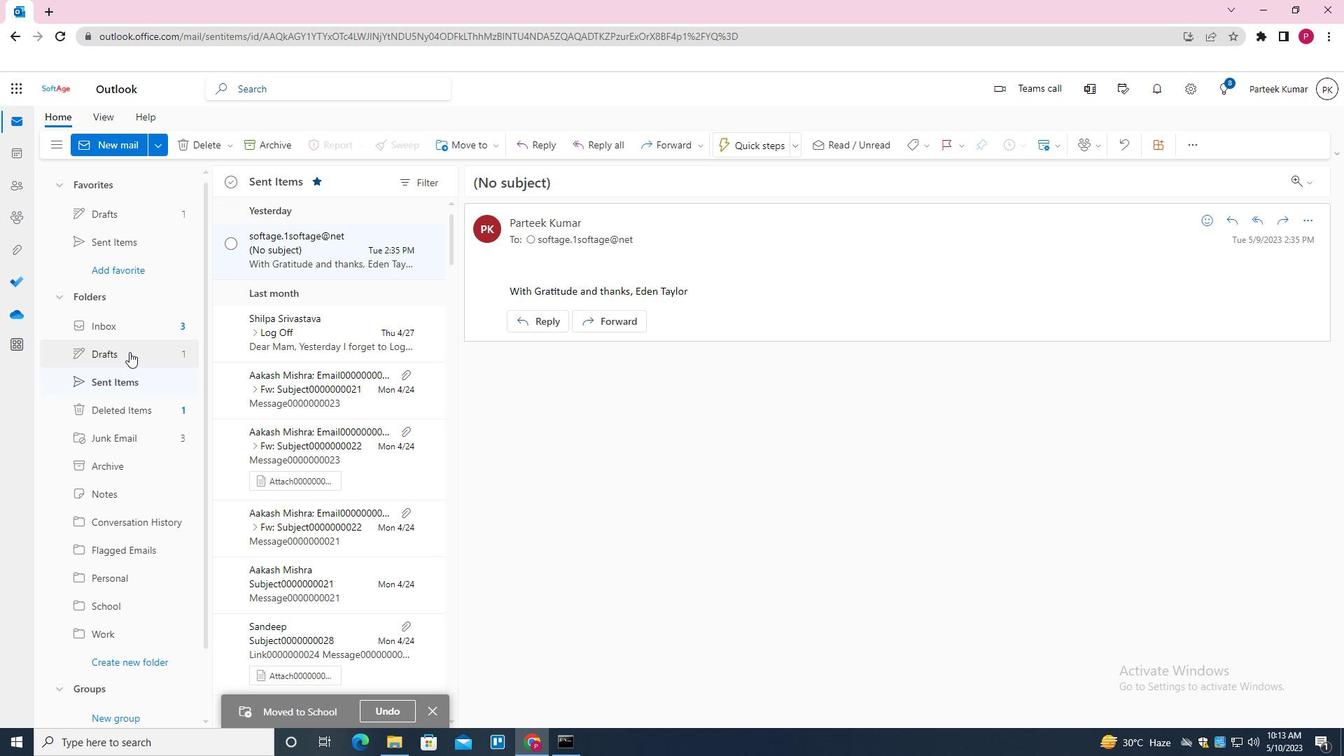 
Action: Mouse scrolled (117, 333) with delta (0, 0)
Screenshot: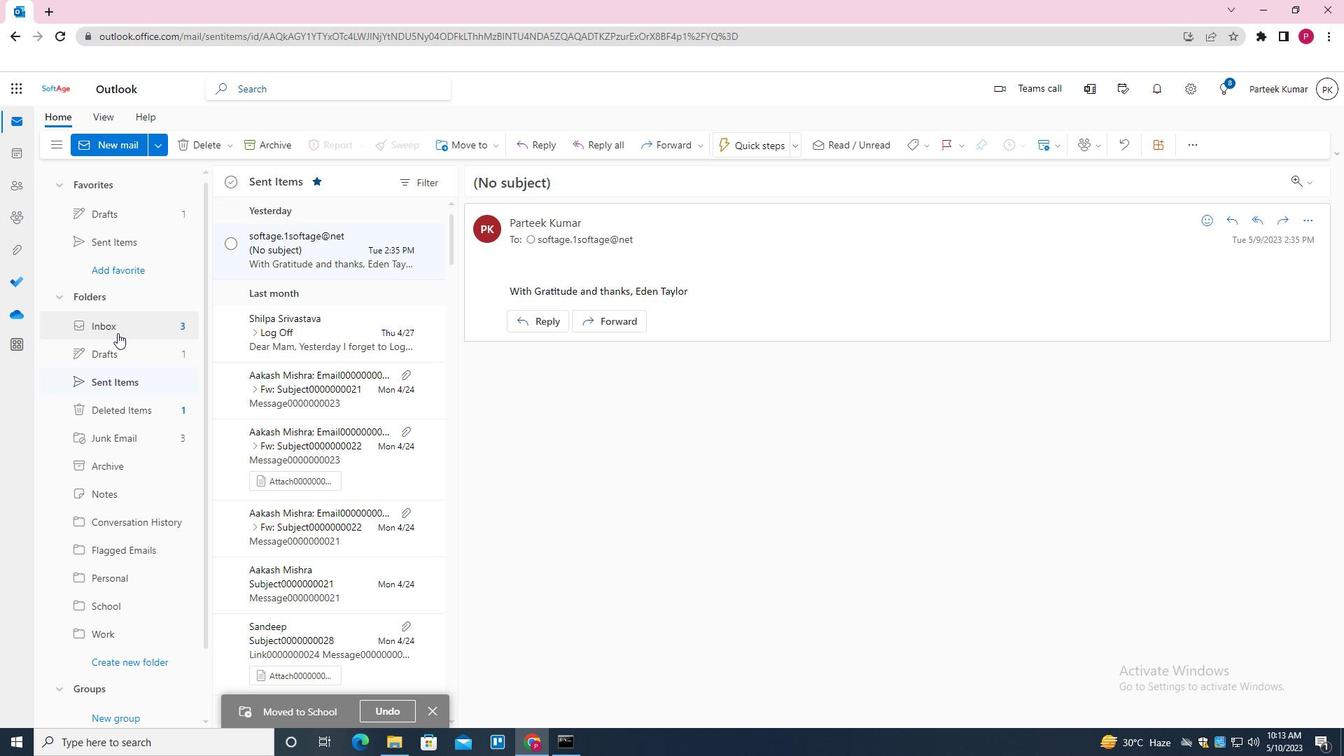 
Action: Mouse scrolled (117, 333) with delta (0, 0)
Screenshot: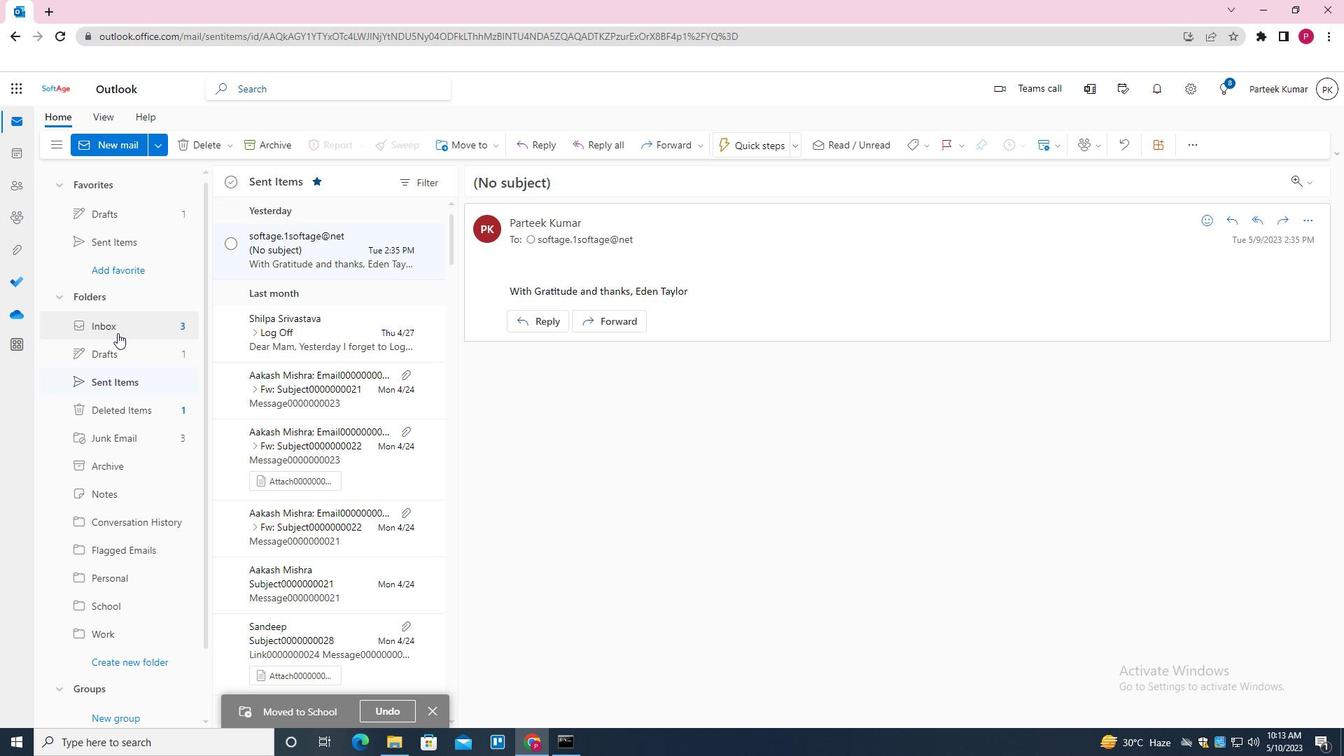 
Action: Mouse moved to (117, 331)
Screenshot: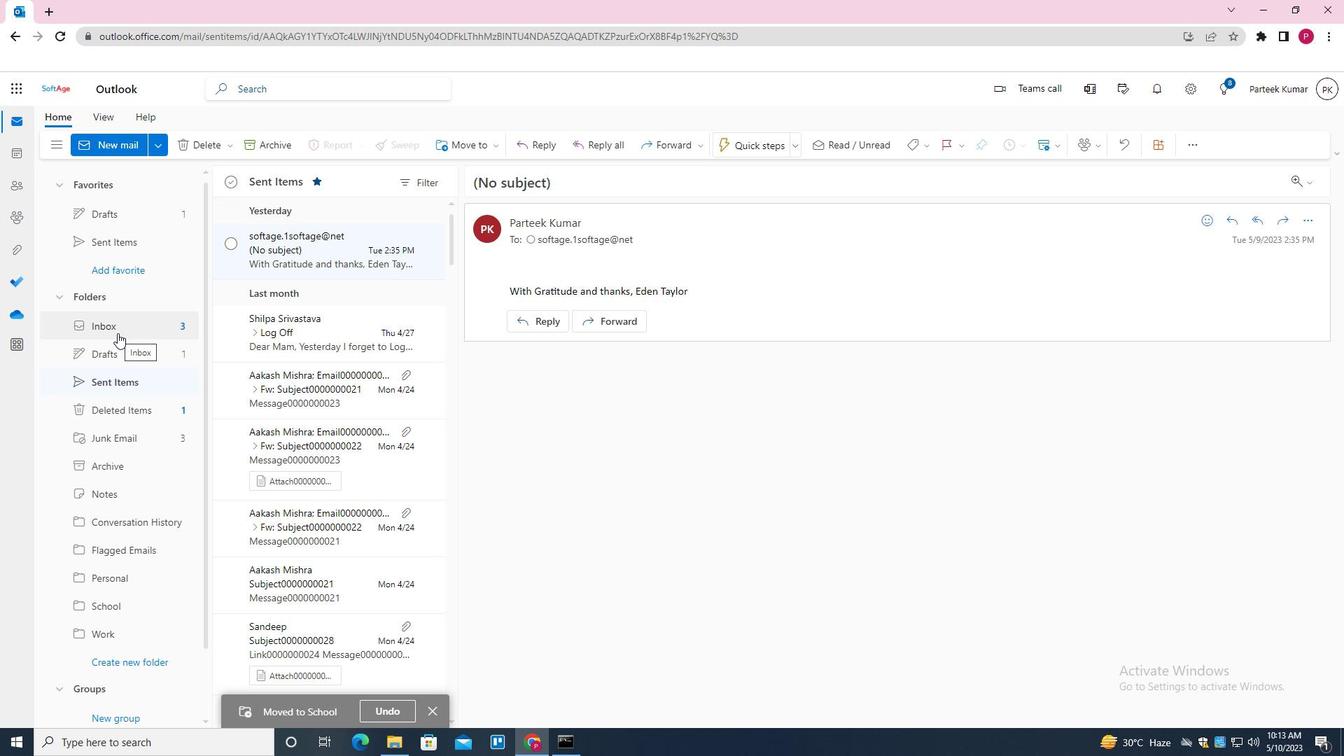 
Action: Key pressed <Key.f8>
Screenshot: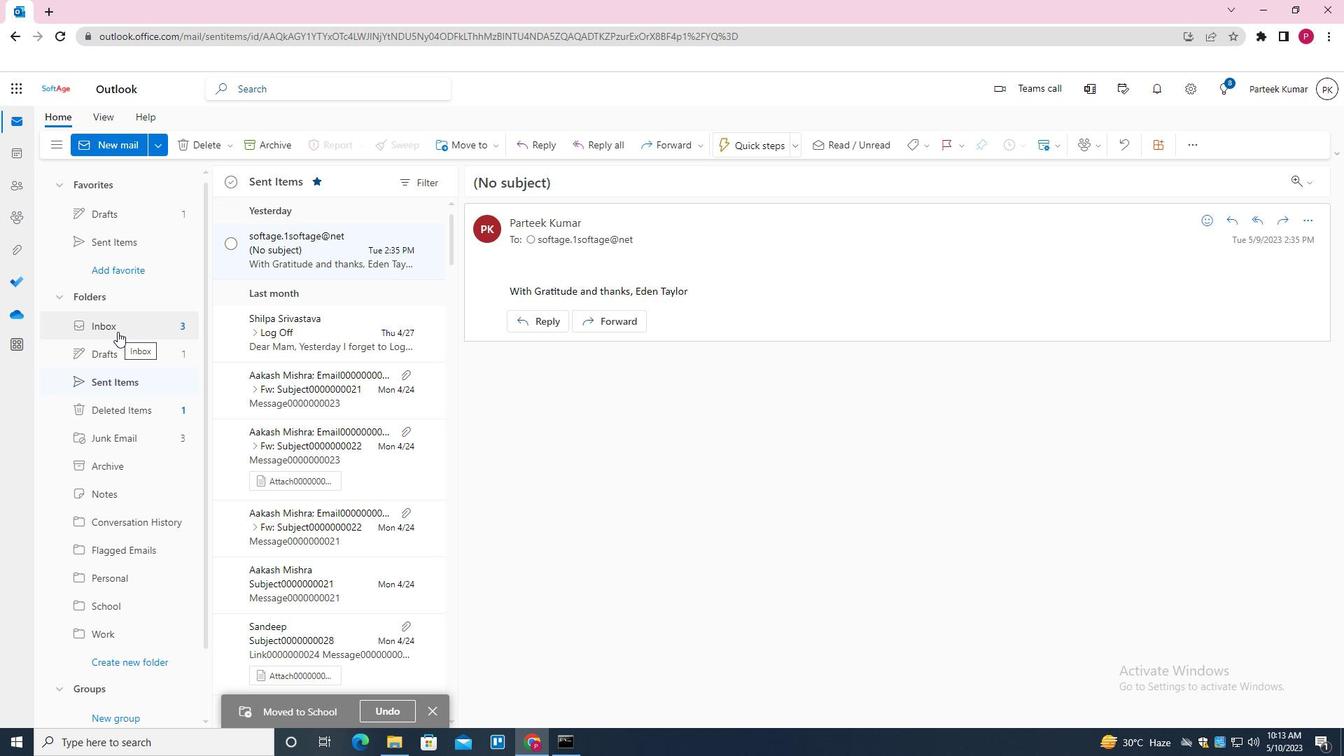 
